 Task: Look for space in Kaifeng, China from 1st June, 2023 to 9th June, 2023 for 4 adults in price range Rs.6000 to Rs.12000. Place can be entire place with 2 bedrooms having 2 beds and 2 bathrooms. Property type can be house, flat, guest house. Booking option can be shelf check-in. Required host language is Chinese (Simplified).
Action: Mouse moved to (426, 143)
Screenshot: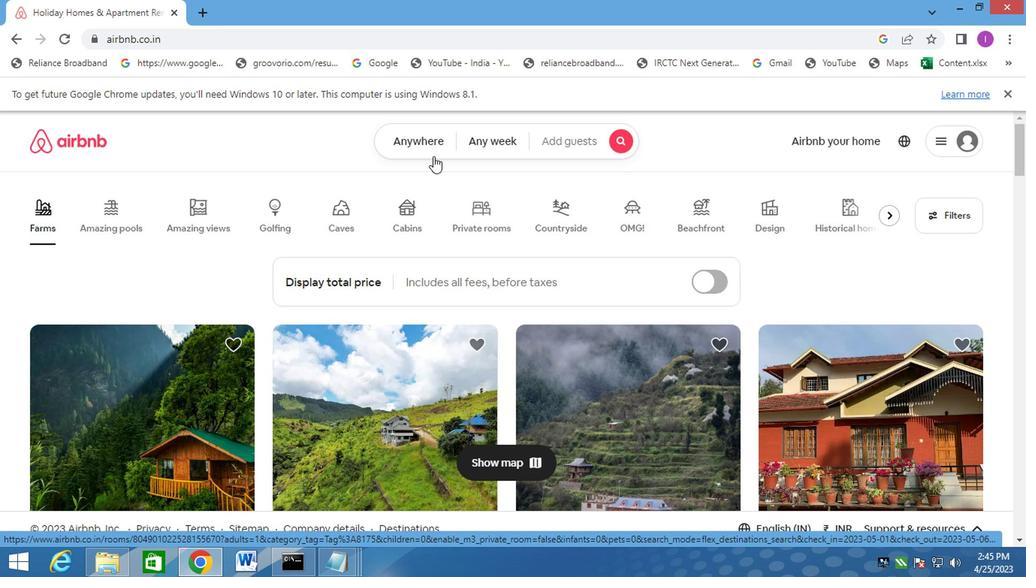 
Action: Mouse pressed left at (426, 143)
Screenshot: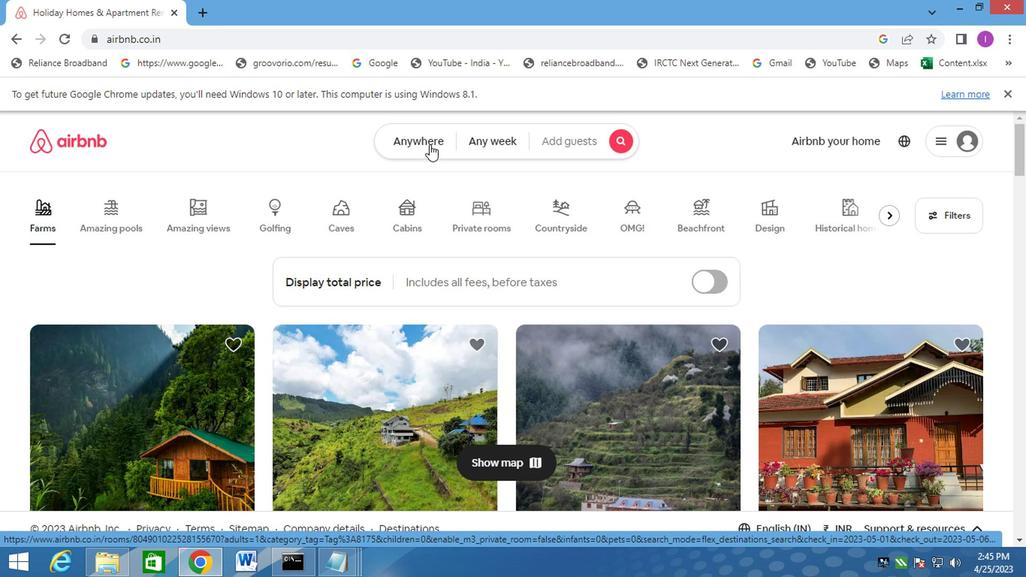 
Action: Mouse moved to (263, 187)
Screenshot: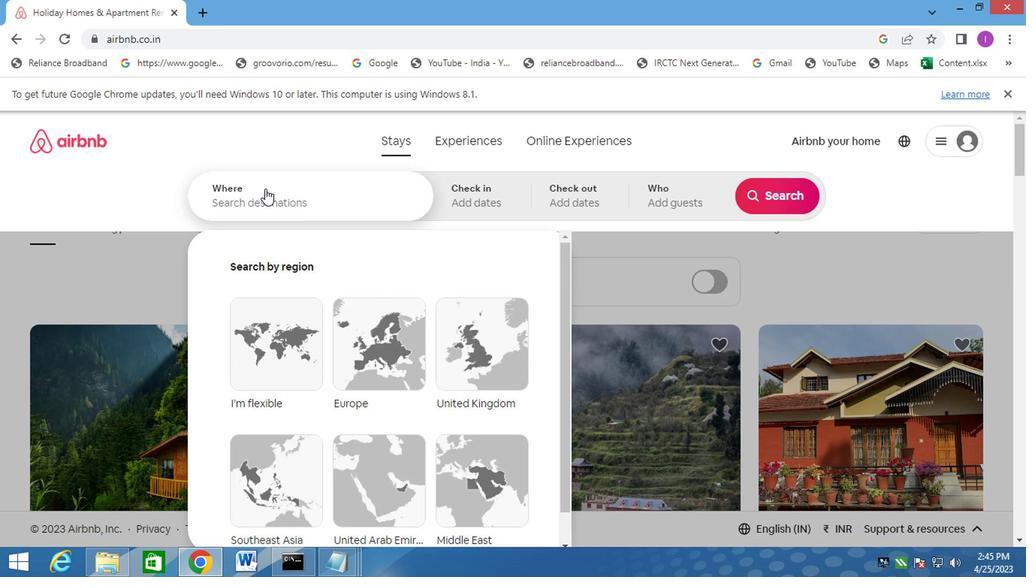 
Action: Mouse pressed left at (263, 187)
Screenshot: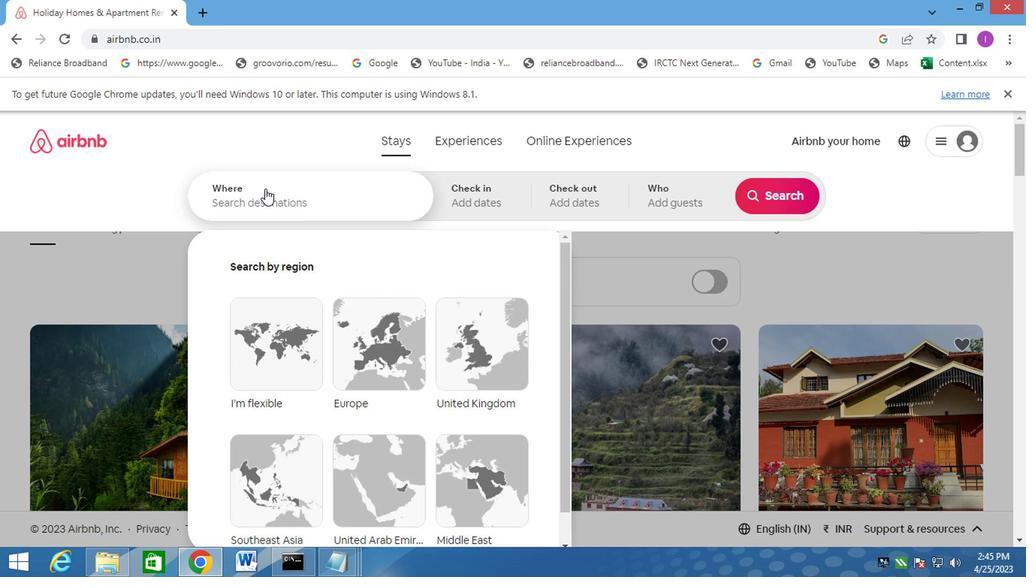 
Action: Mouse moved to (321, 187)
Screenshot: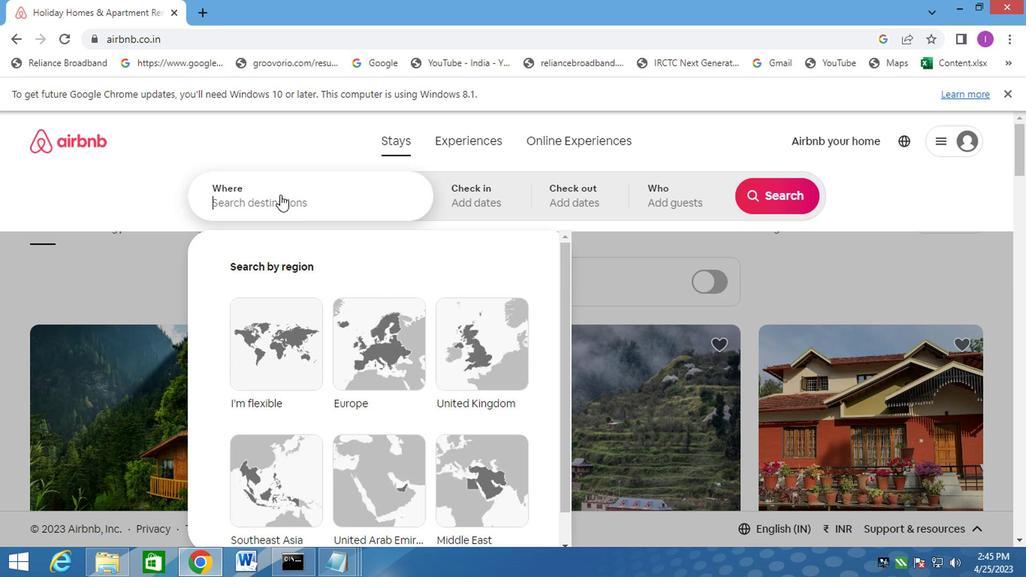 
Action: Key pressed <Key.shift>KAIFENG,CHINA
Screenshot: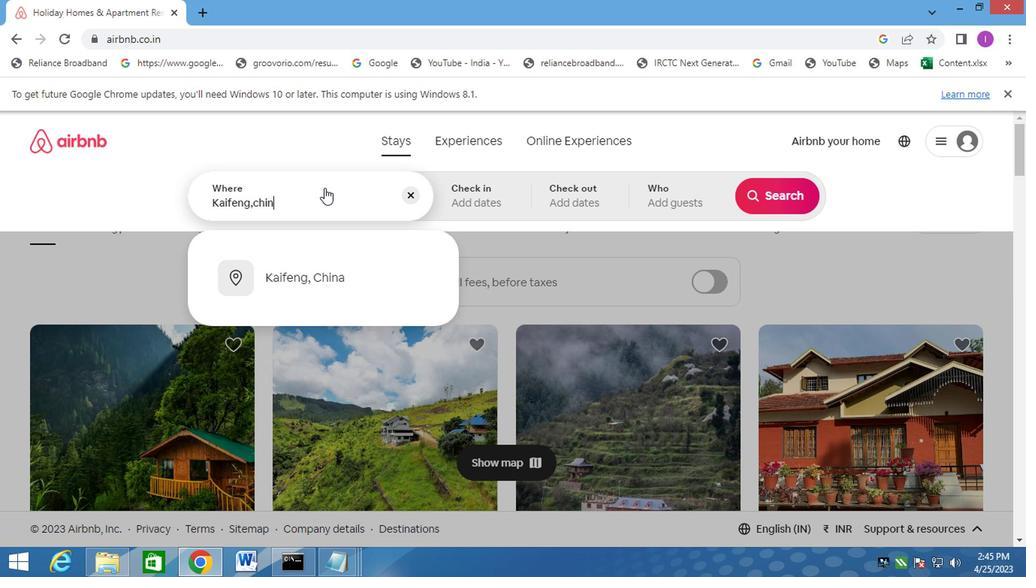 
Action: Mouse moved to (327, 280)
Screenshot: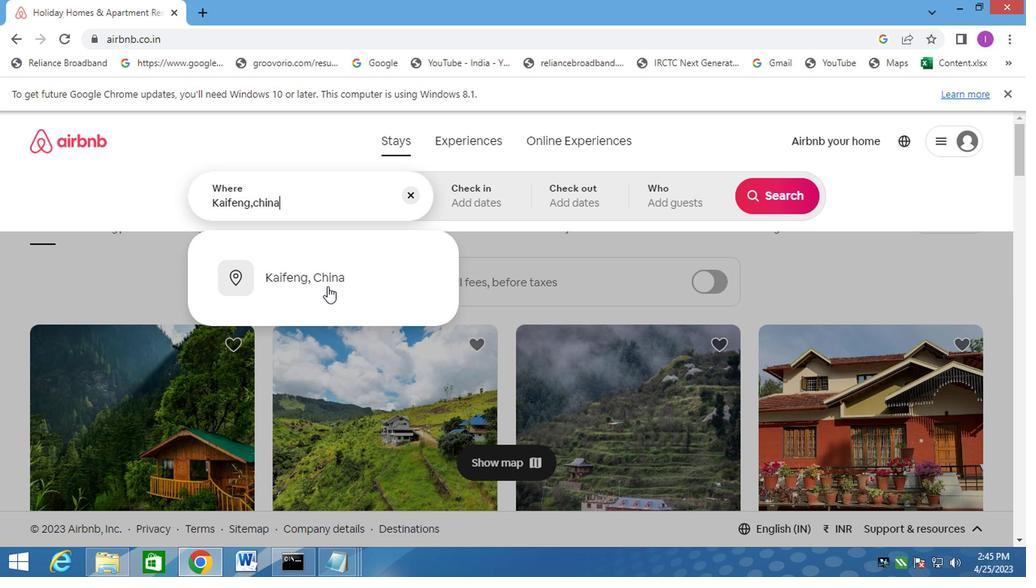 
Action: Mouse pressed left at (327, 280)
Screenshot: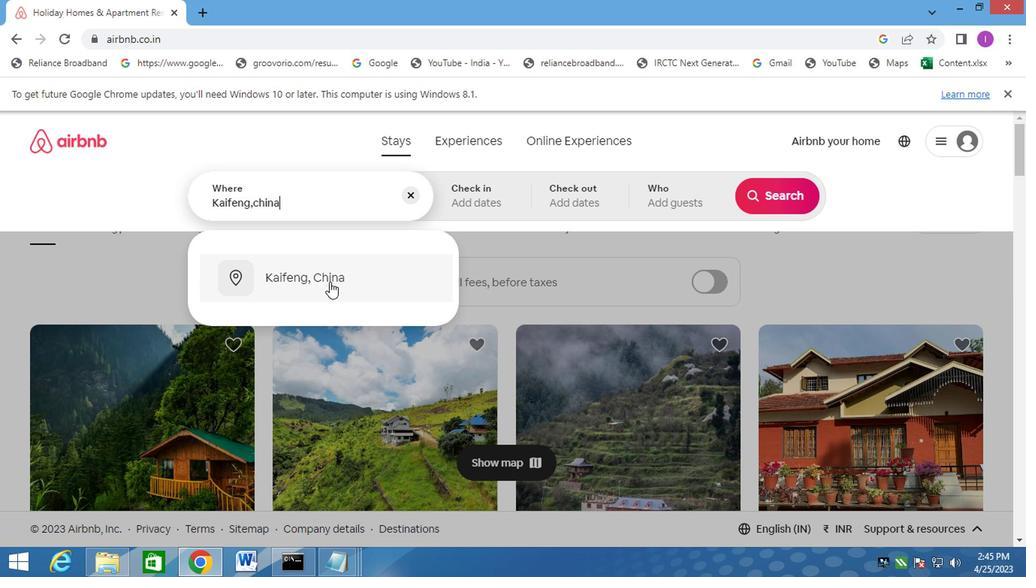 
Action: Mouse moved to (504, 193)
Screenshot: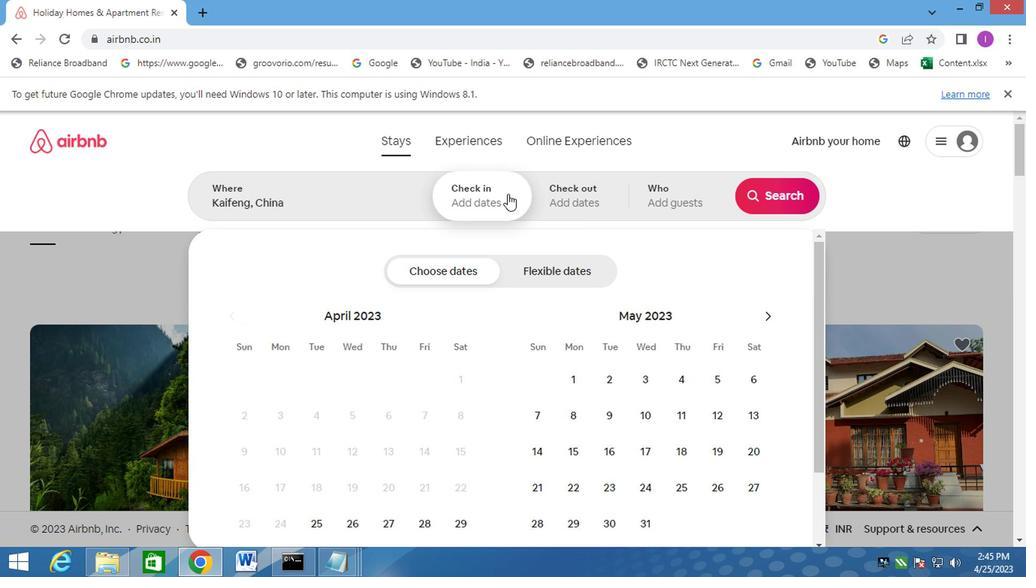 
Action: Mouse pressed left at (504, 193)
Screenshot: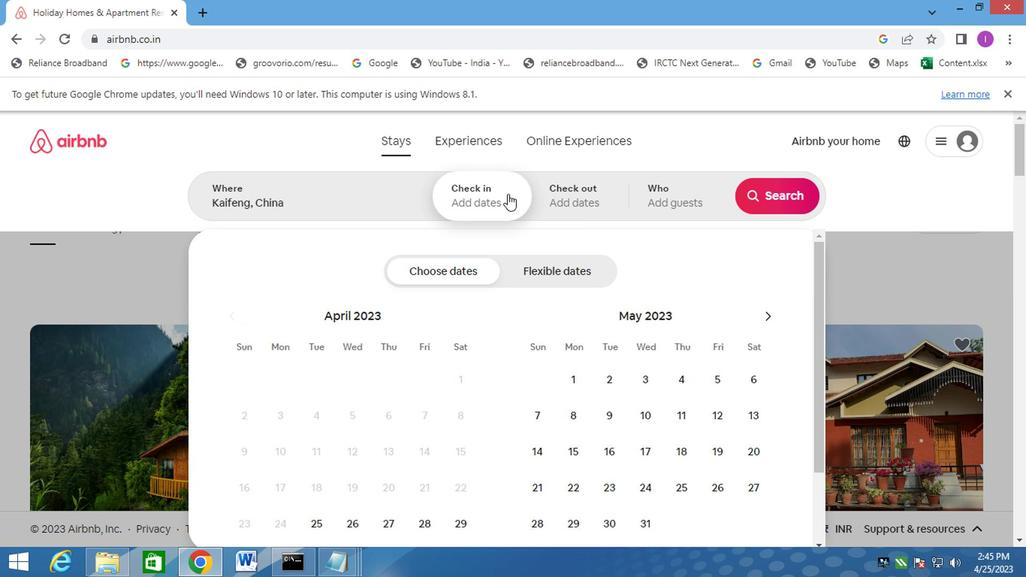 
Action: Mouse moved to (510, 194)
Screenshot: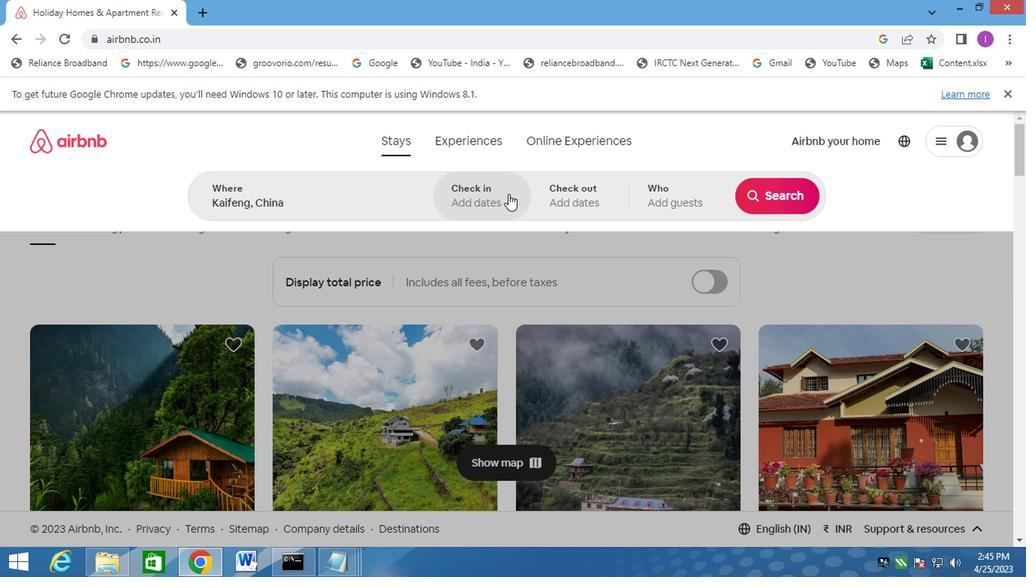 
Action: Mouse pressed left at (510, 194)
Screenshot: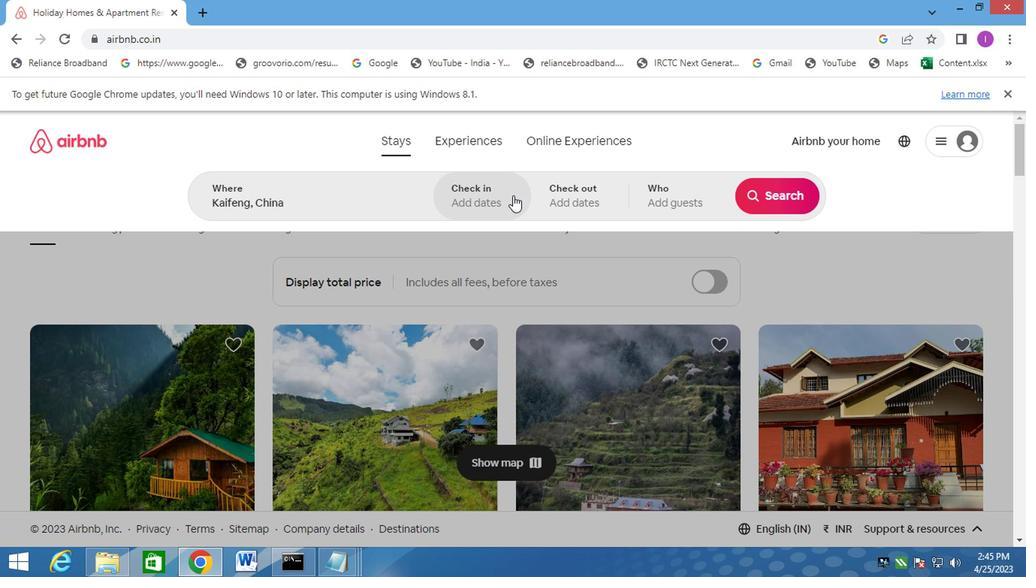 
Action: Mouse moved to (761, 313)
Screenshot: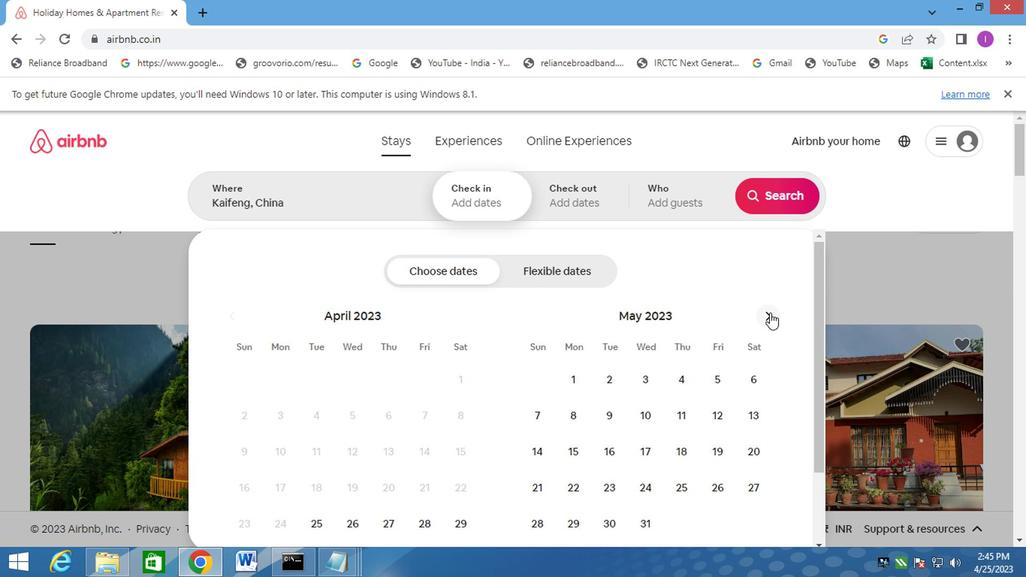 
Action: Mouse pressed left at (761, 313)
Screenshot: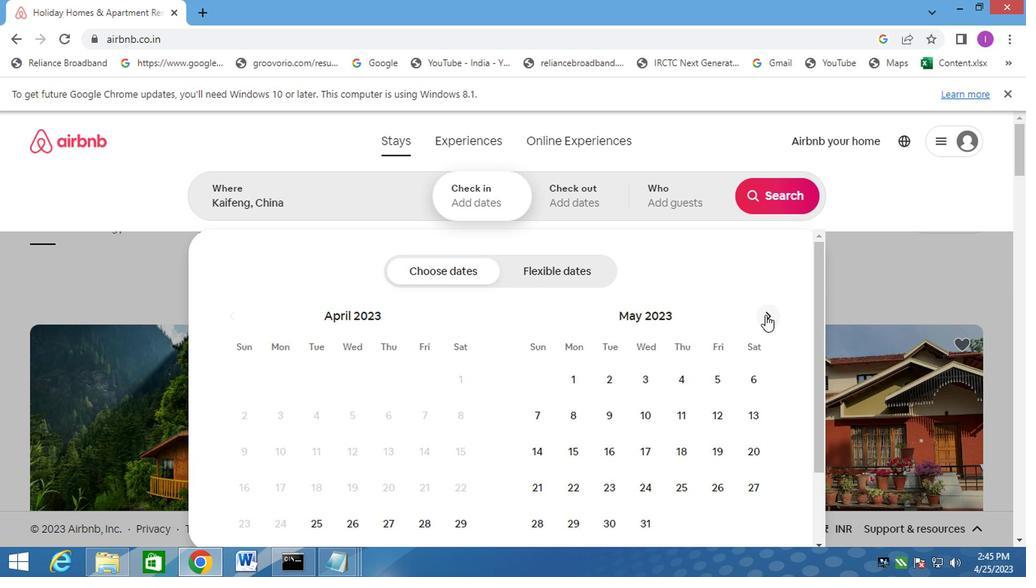 
Action: Mouse moved to (761, 314)
Screenshot: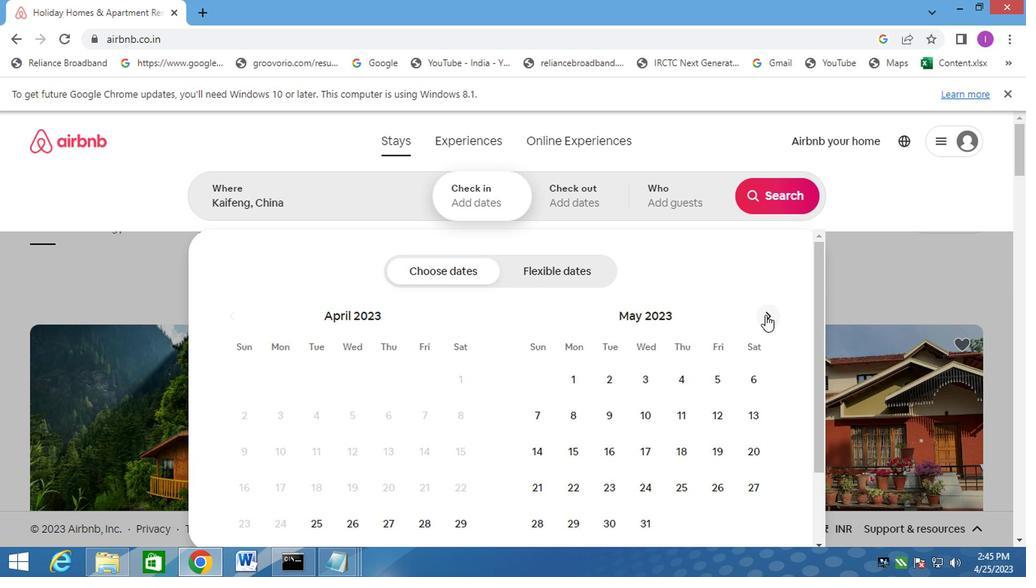 
Action: Mouse pressed left at (761, 314)
Screenshot: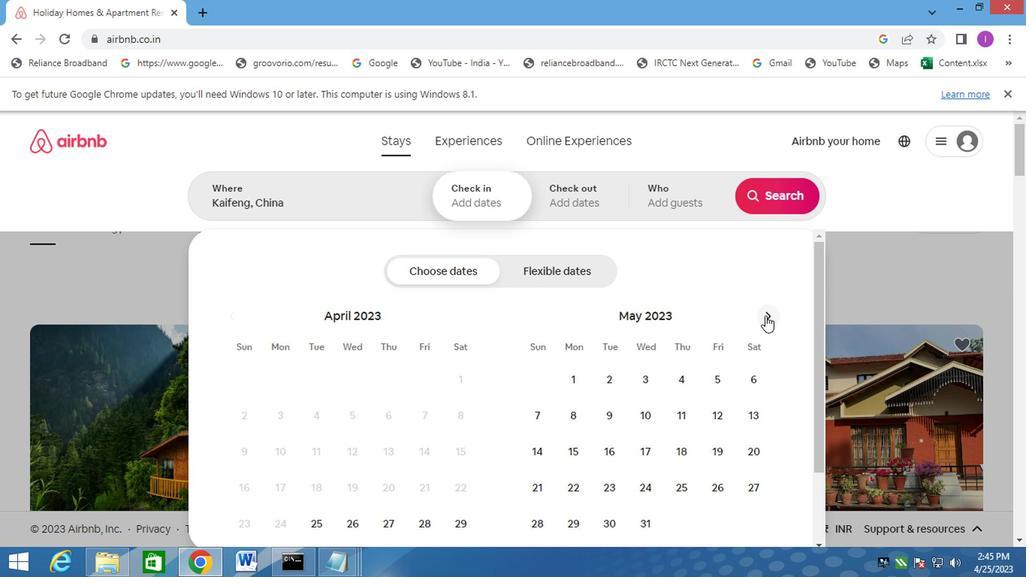 
Action: Mouse moved to (673, 373)
Screenshot: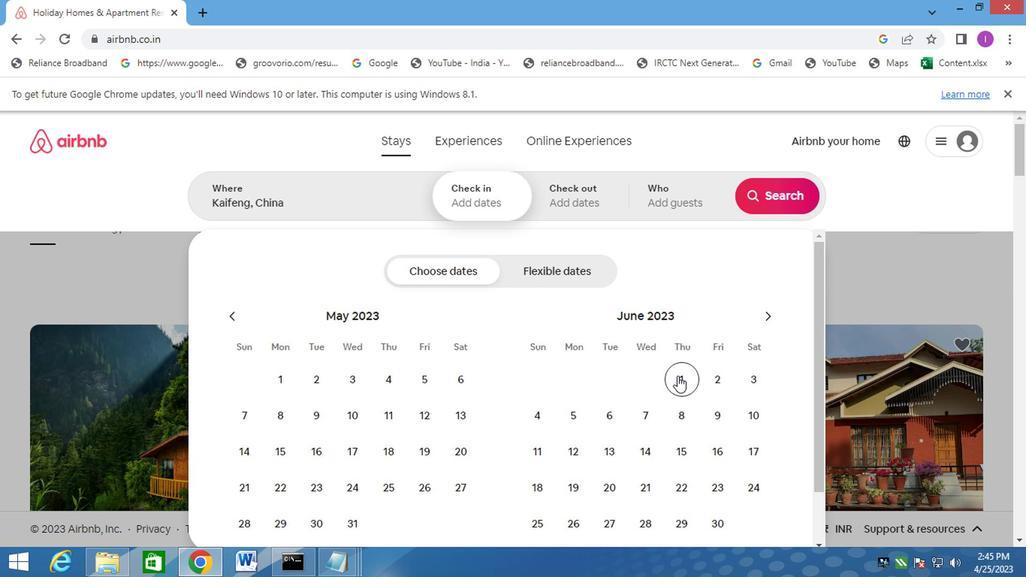 
Action: Mouse pressed left at (673, 373)
Screenshot: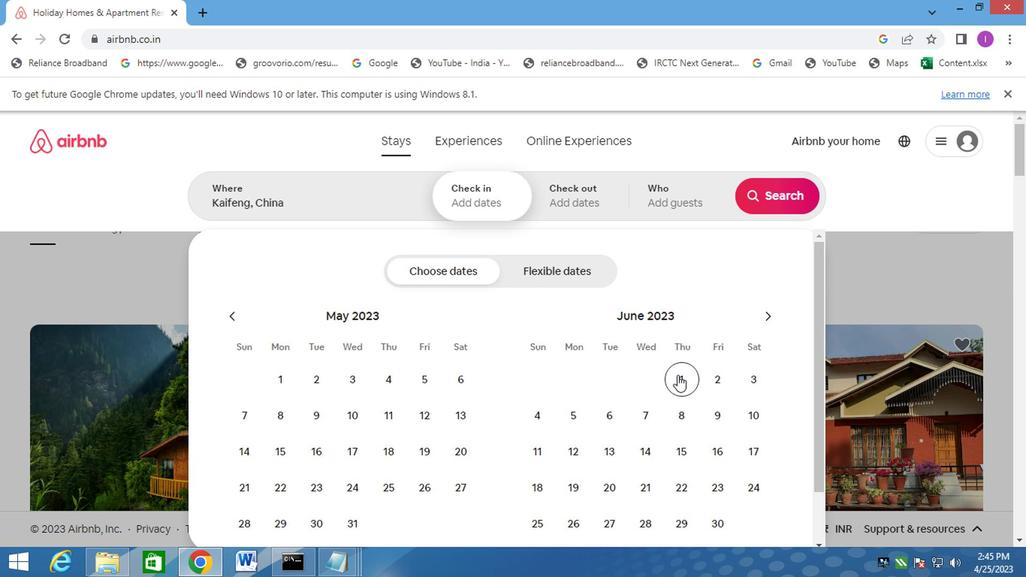 
Action: Mouse moved to (705, 413)
Screenshot: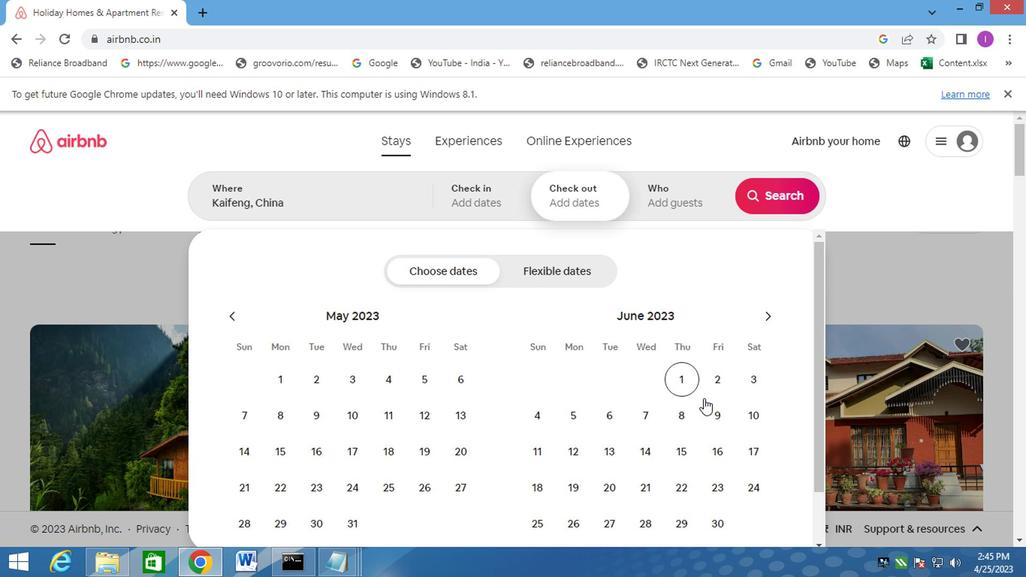 
Action: Mouse pressed left at (705, 413)
Screenshot: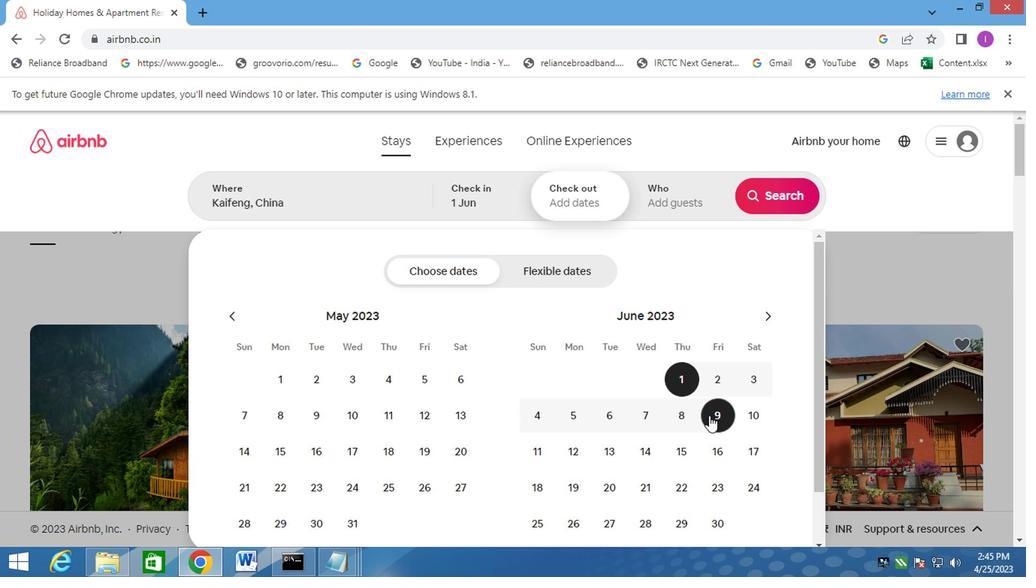 
Action: Mouse moved to (704, 202)
Screenshot: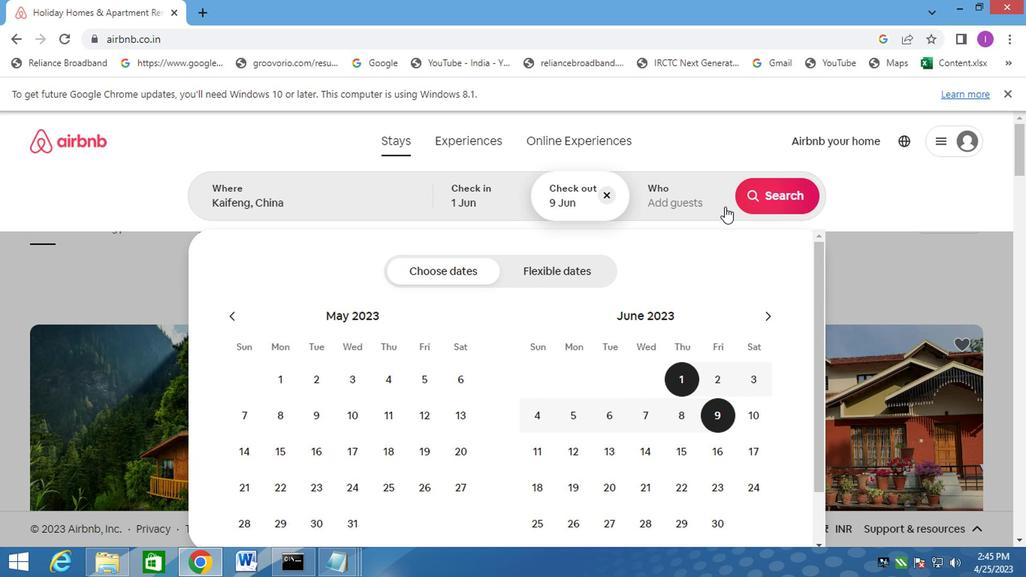 
Action: Mouse pressed left at (704, 202)
Screenshot: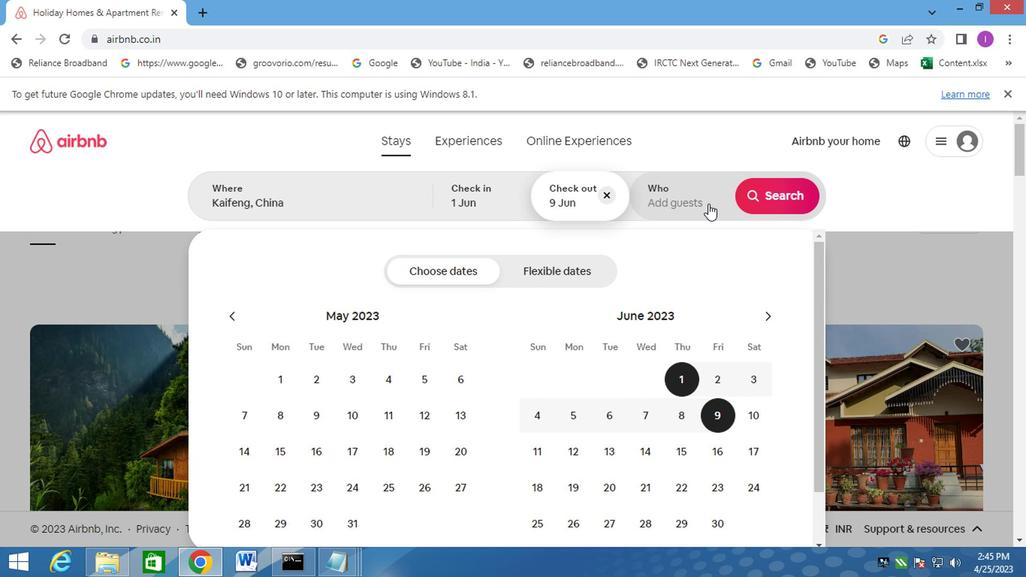 
Action: Mouse moved to (781, 272)
Screenshot: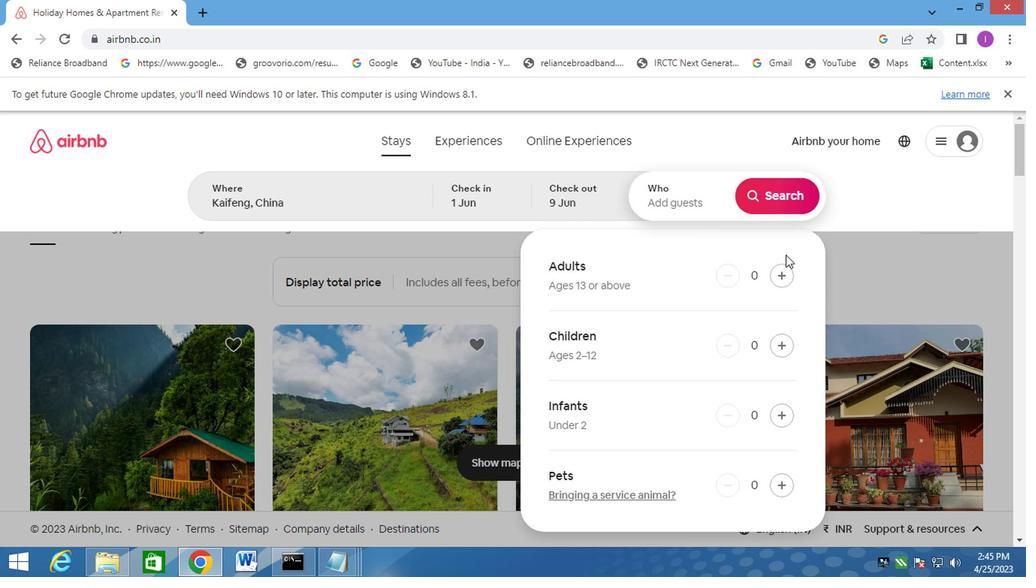 
Action: Mouse pressed left at (781, 272)
Screenshot: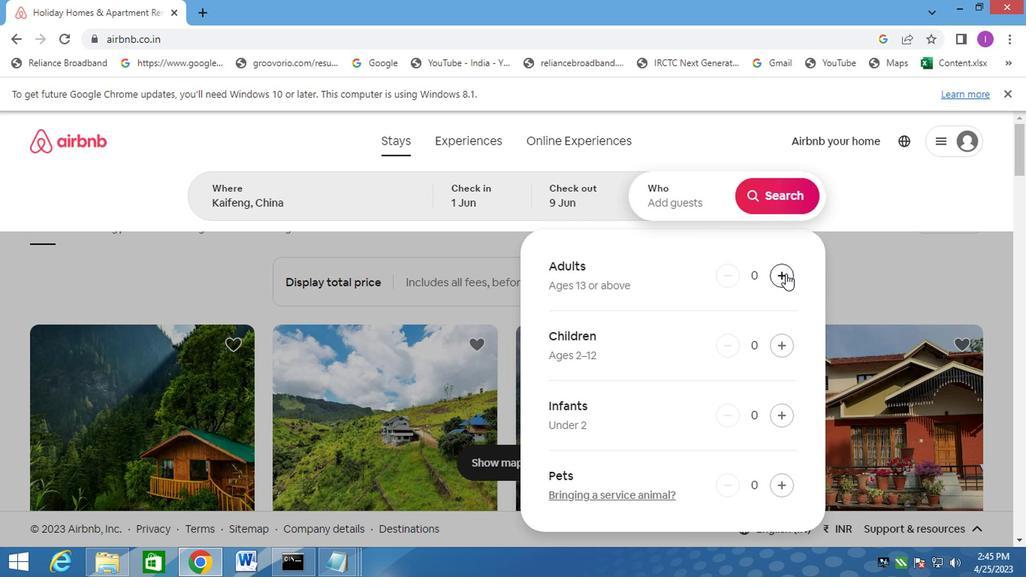 
Action: Mouse pressed left at (781, 272)
Screenshot: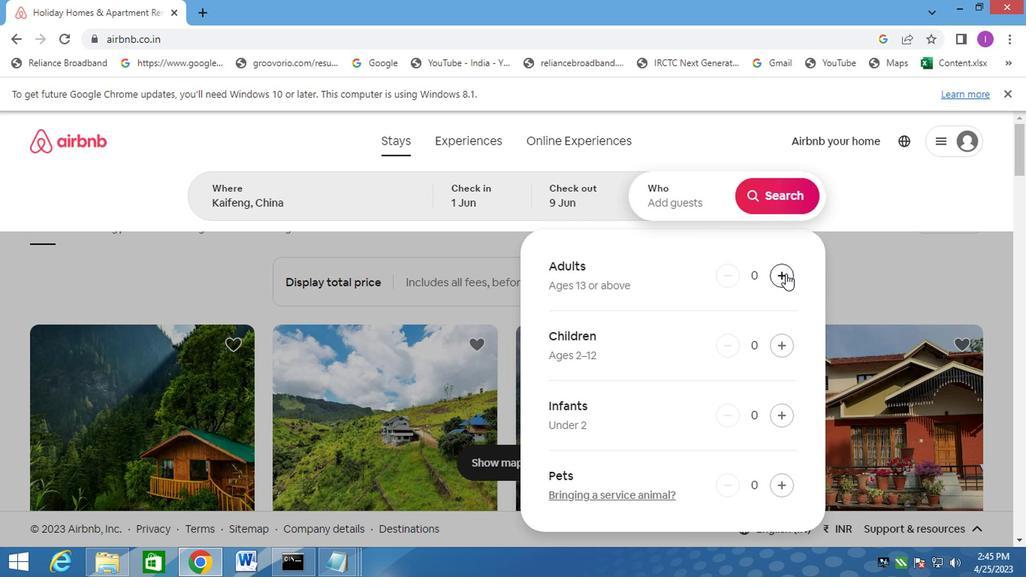 
Action: Mouse pressed left at (781, 272)
Screenshot: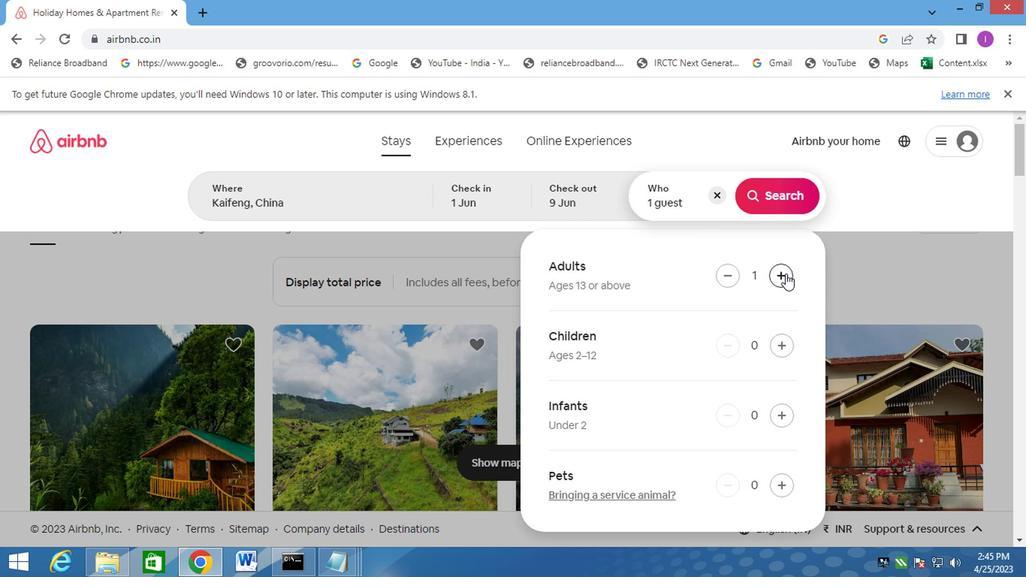 
Action: Mouse pressed left at (781, 272)
Screenshot: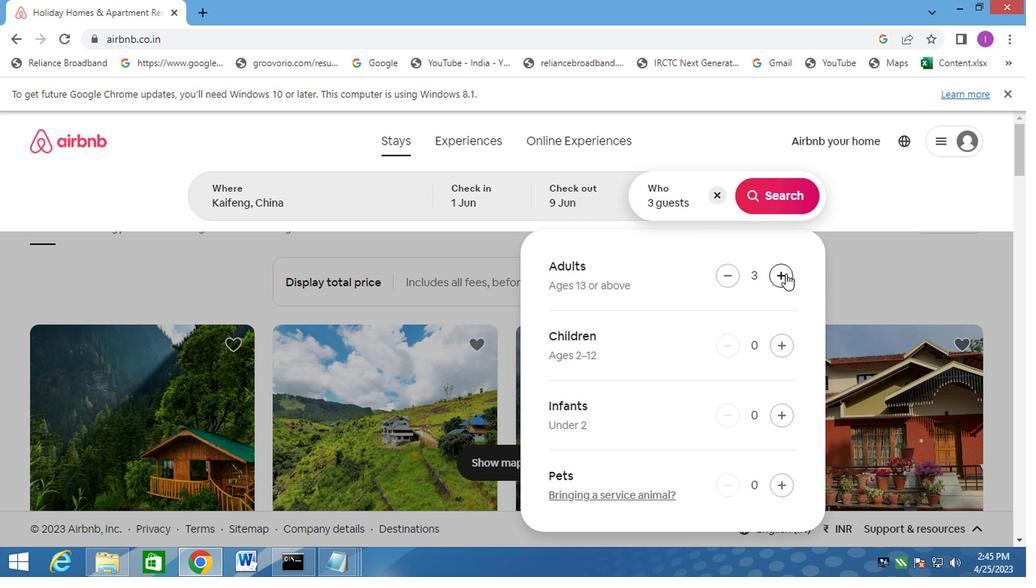 
Action: Mouse moved to (780, 193)
Screenshot: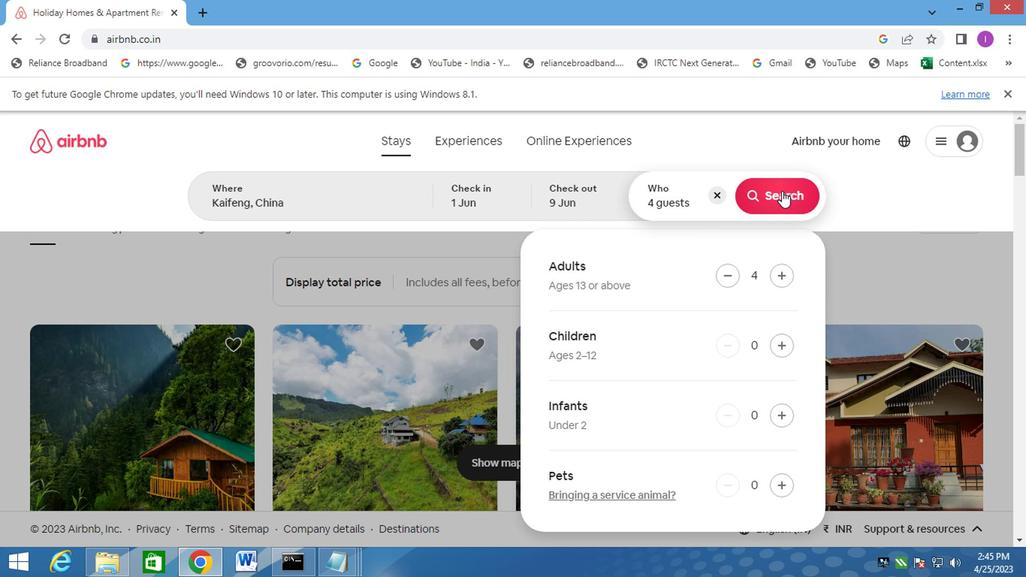 
Action: Mouse pressed left at (780, 193)
Screenshot: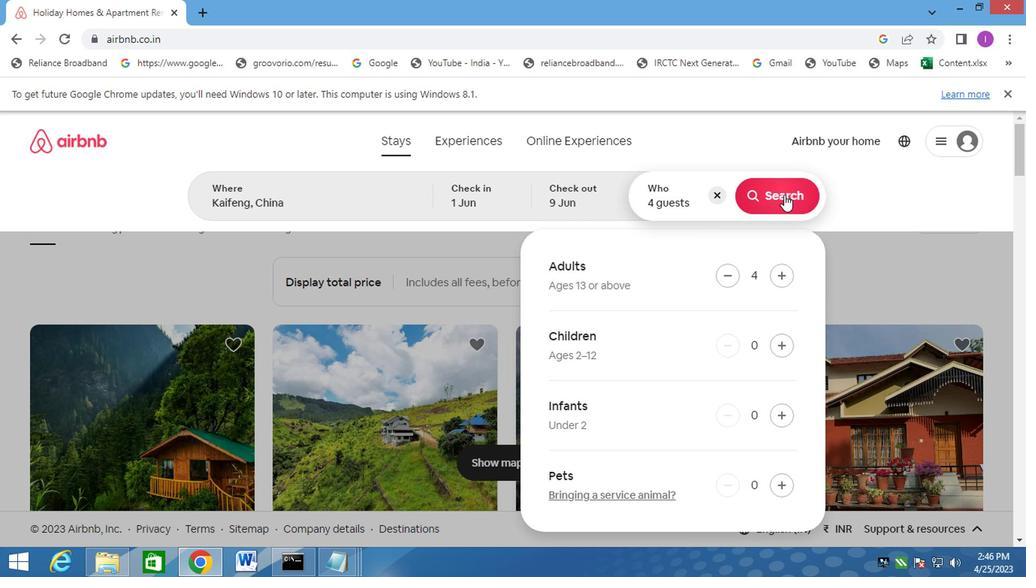 
Action: Mouse moved to (954, 193)
Screenshot: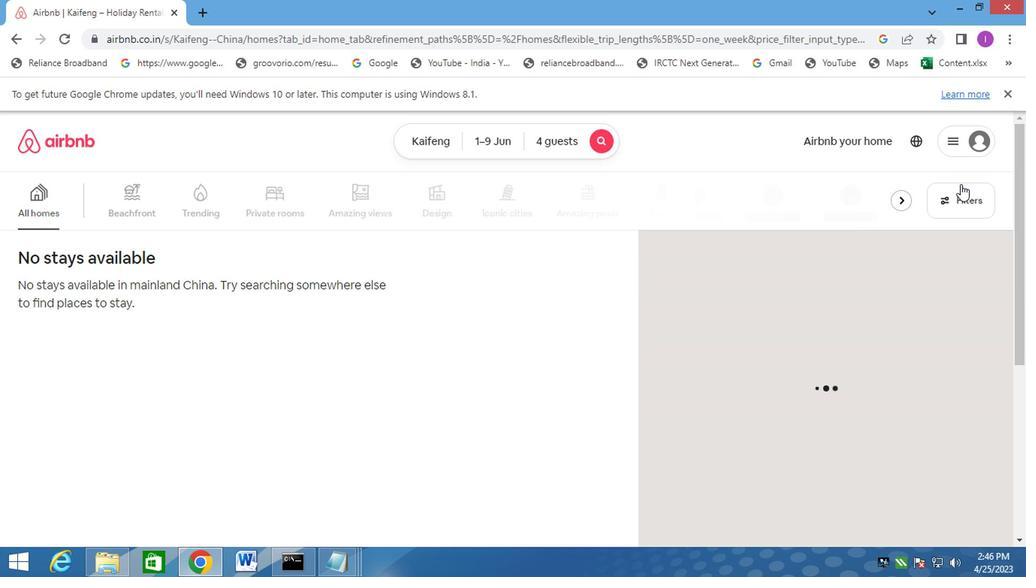 
Action: Mouse pressed left at (954, 193)
Screenshot: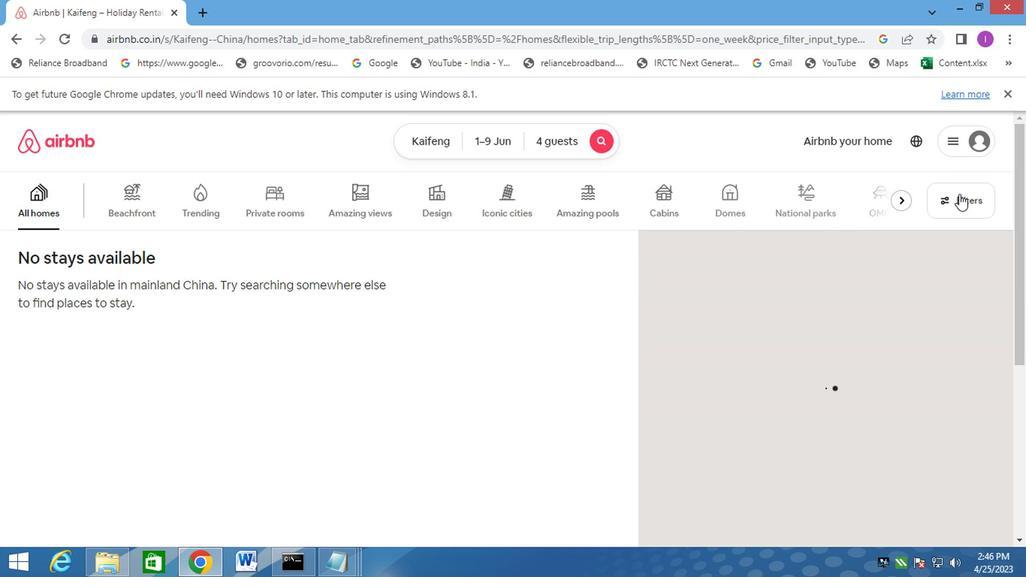 
Action: Mouse moved to (312, 290)
Screenshot: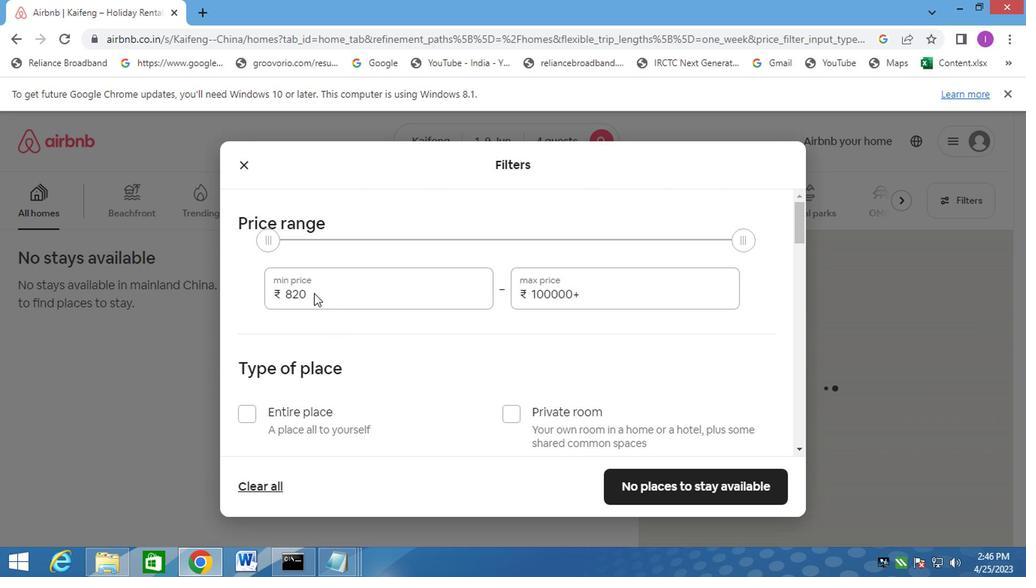 
Action: Mouse pressed left at (312, 290)
Screenshot: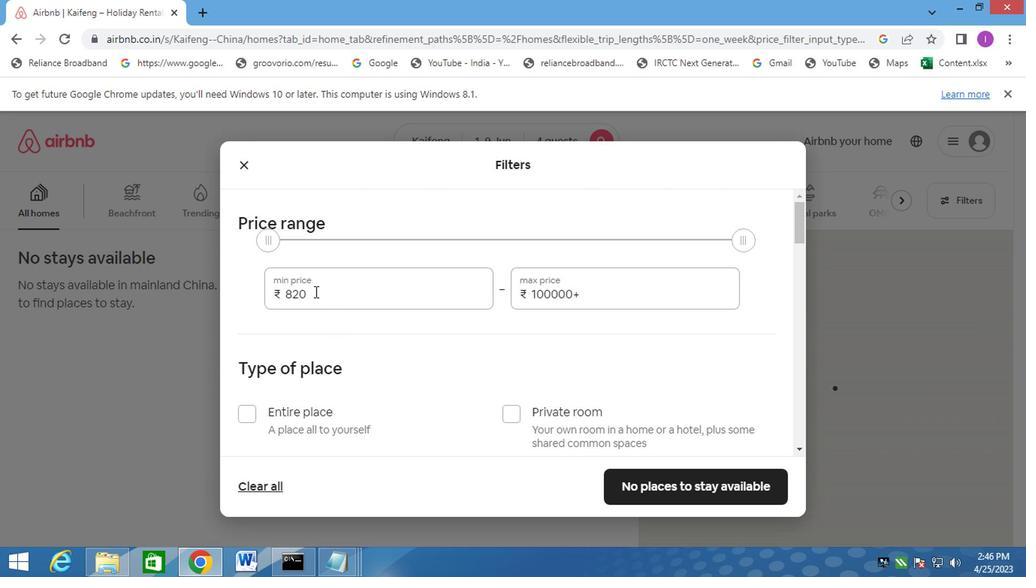 
Action: Mouse moved to (276, 294)
Screenshot: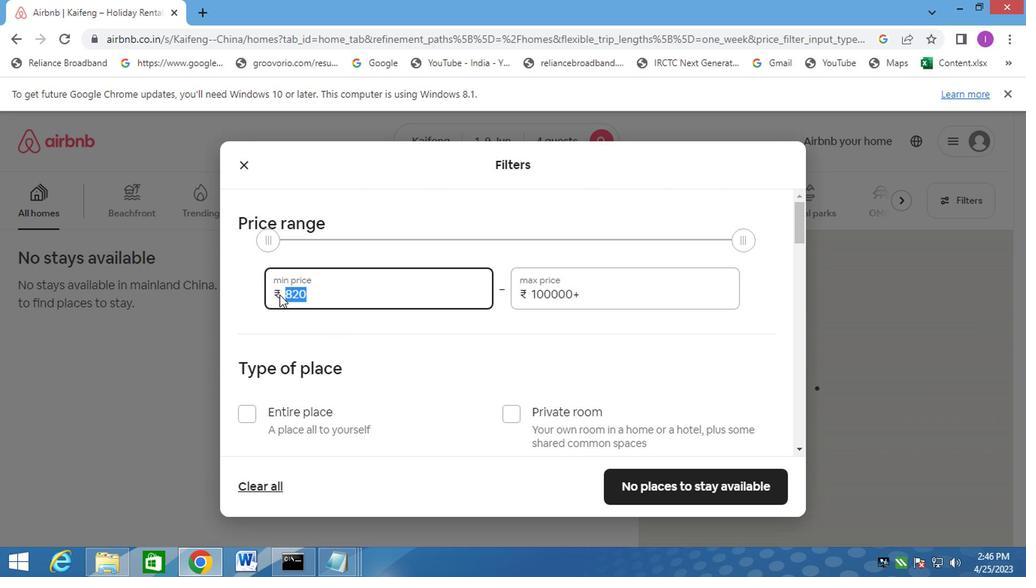 
Action: Key pressed 6000
Screenshot: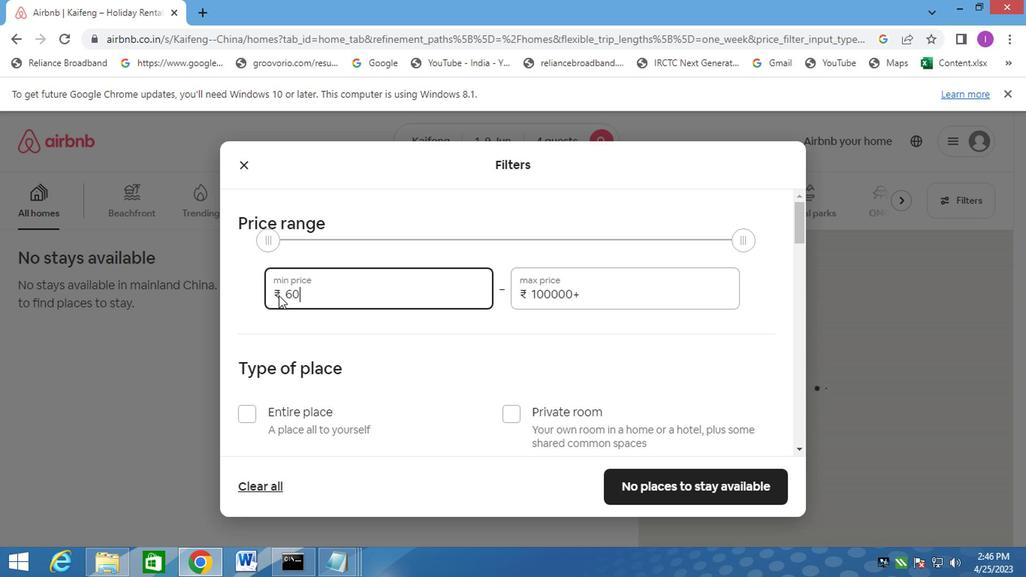 
Action: Mouse moved to (591, 289)
Screenshot: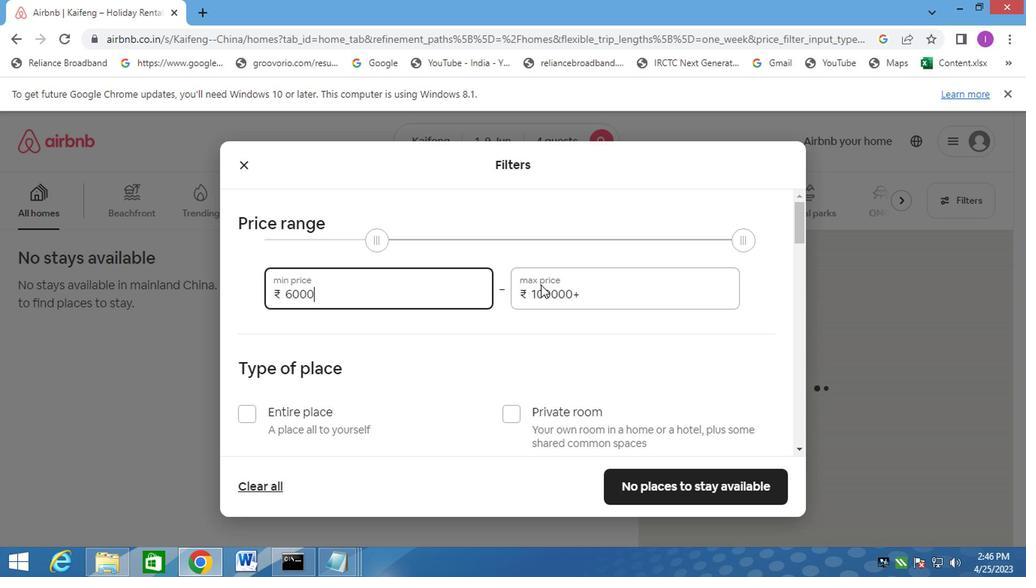 
Action: Mouse pressed left at (591, 289)
Screenshot: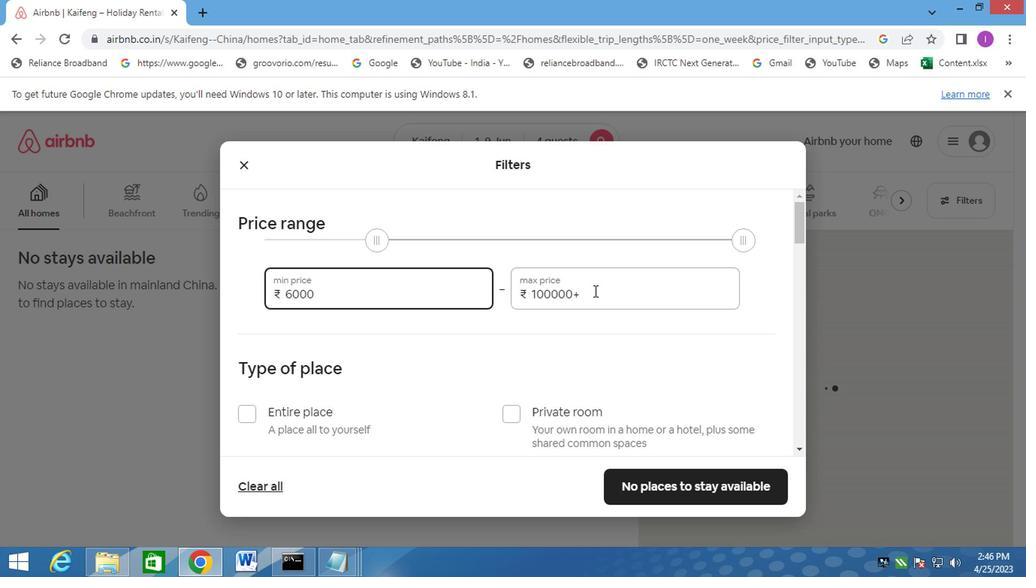 
Action: Mouse moved to (501, 282)
Screenshot: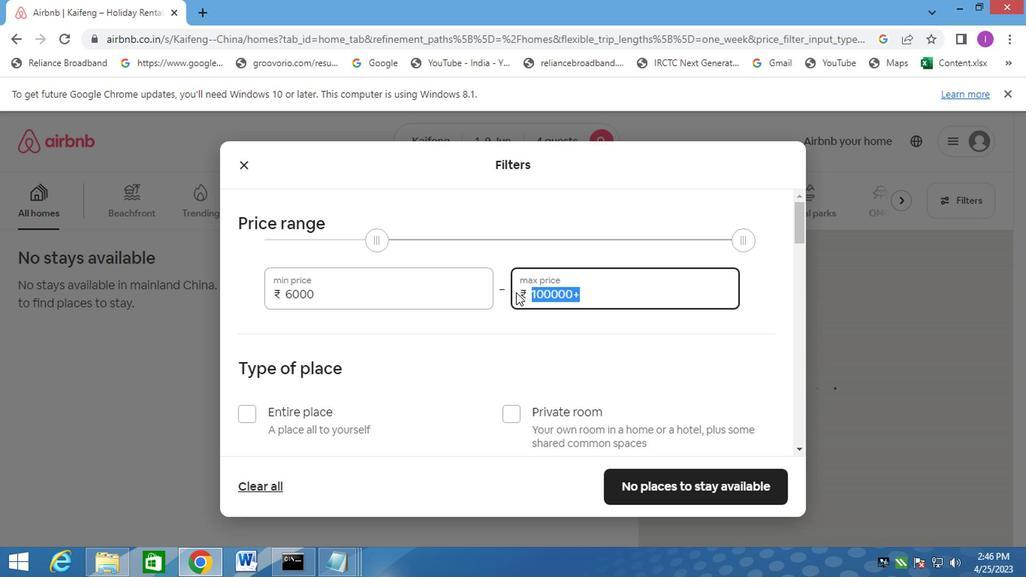 
Action: Key pressed 120000<Key.backspace>
Screenshot: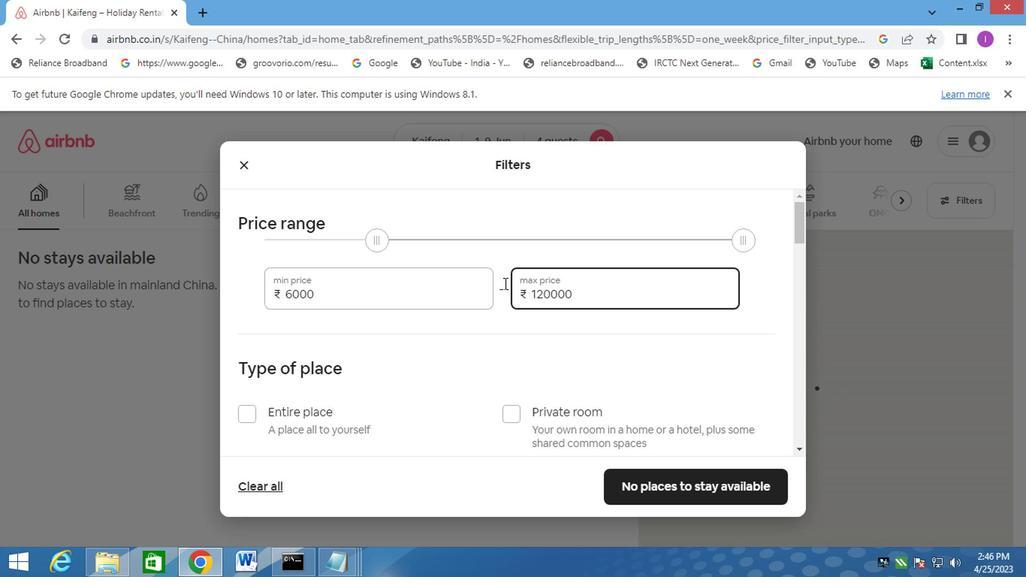 
Action: Mouse moved to (313, 395)
Screenshot: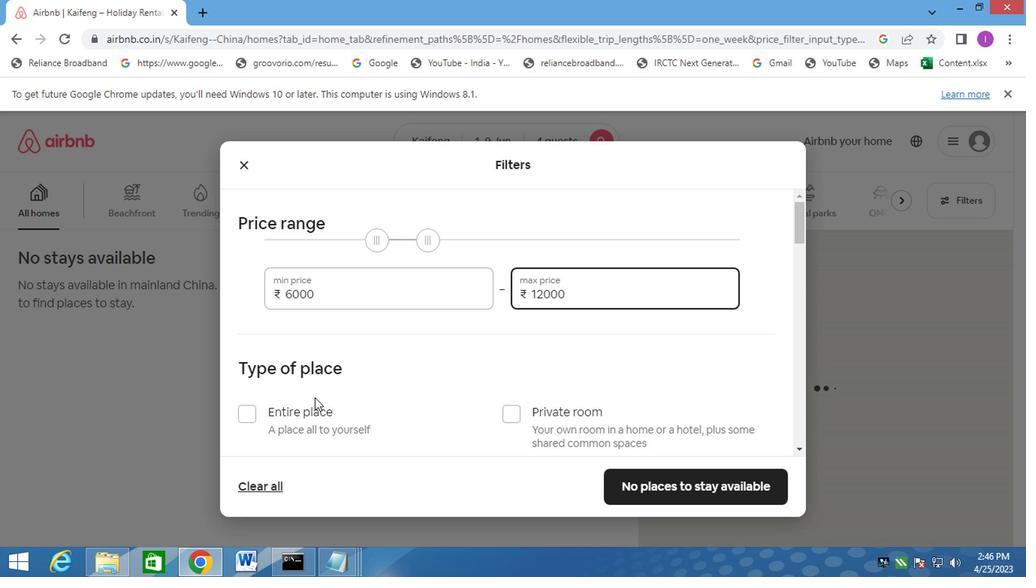 
Action: Mouse scrolled (313, 394) with delta (0, 0)
Screenshot: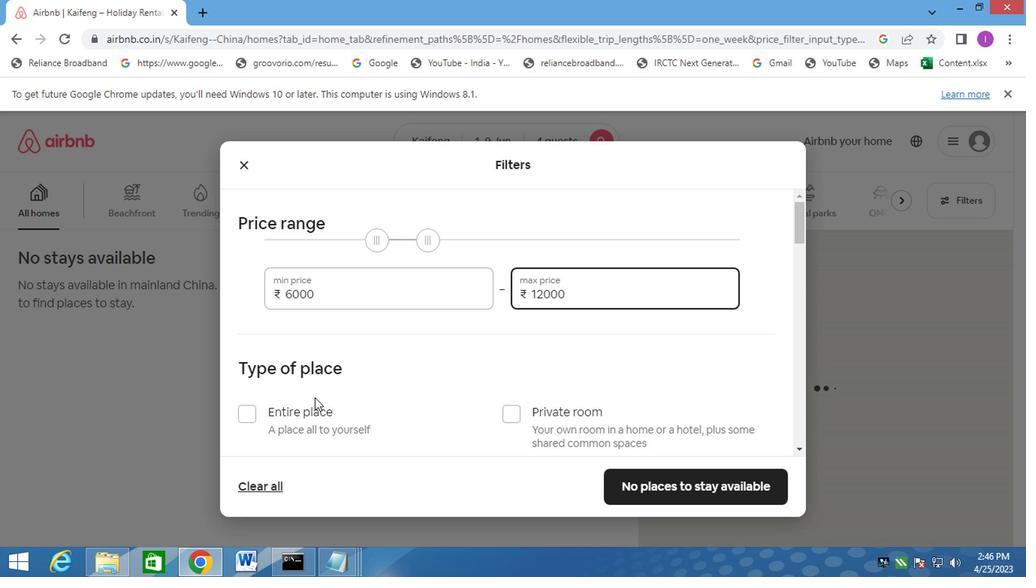 
Action: Mouse moved to (249, 341)
Screenshot: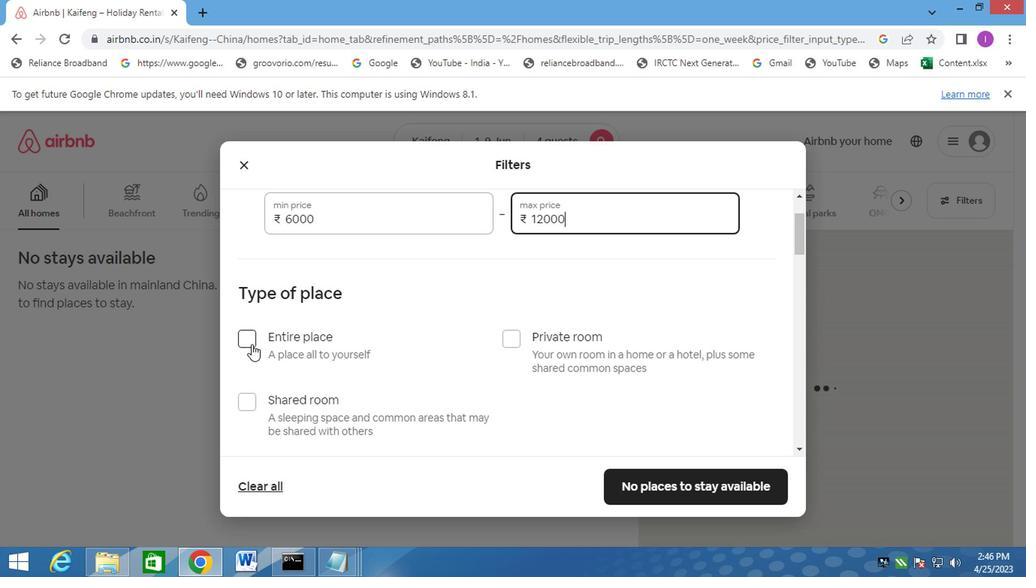 
Action: Mouse pressed left at (249, 341)
Screenshot: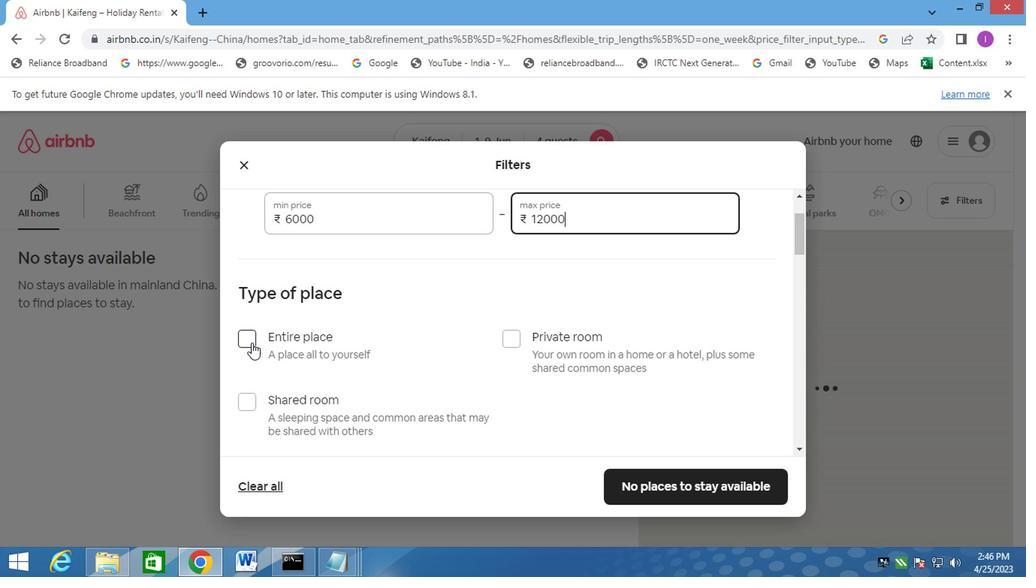 
Action: Mouse moved to (523, 350)
Screenshot: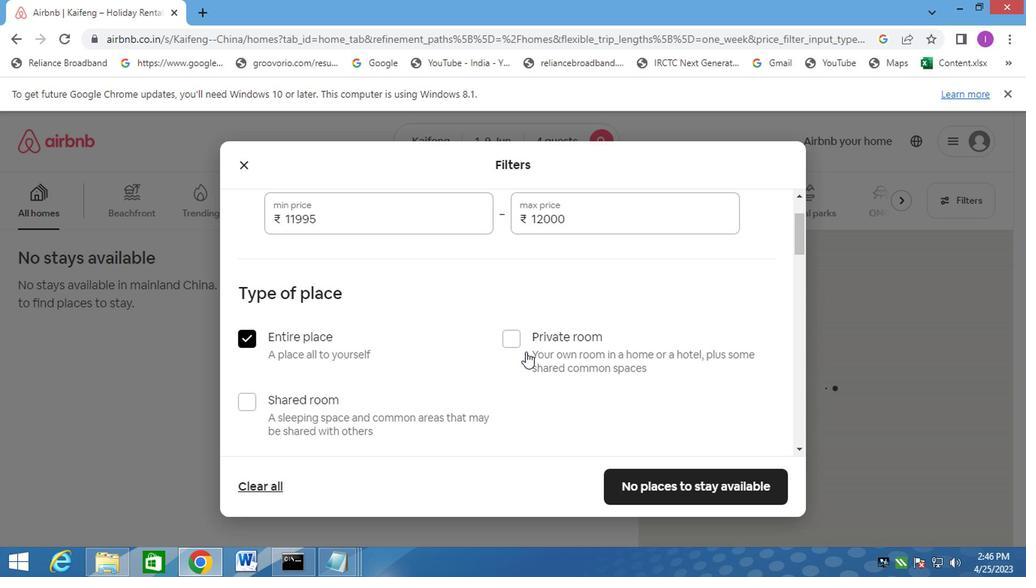 
Action: Mouse scrolled (523, 349) with delta (0, 0)
Screenshot: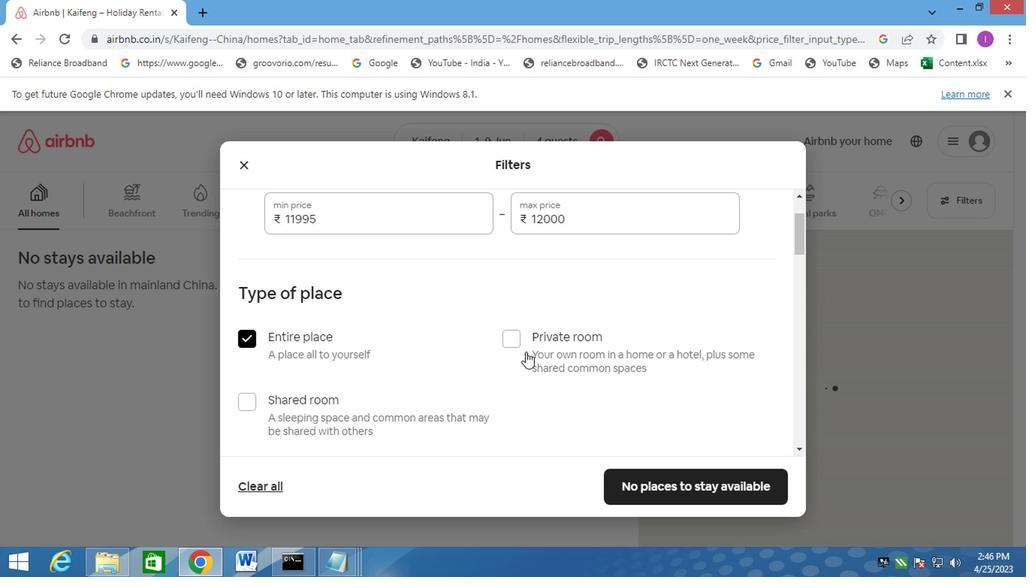 
Action: Mouse scrolled (523, 349) with delta (0, 0)
Screenshot: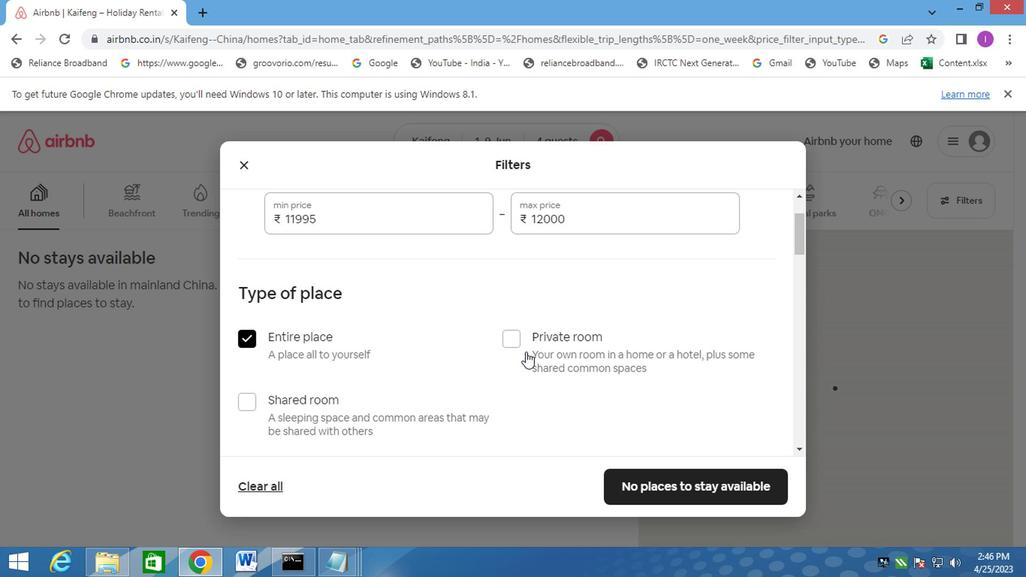 
Action: Mouse scrolled (523, 349) with delta (0, 0)
Screenshot: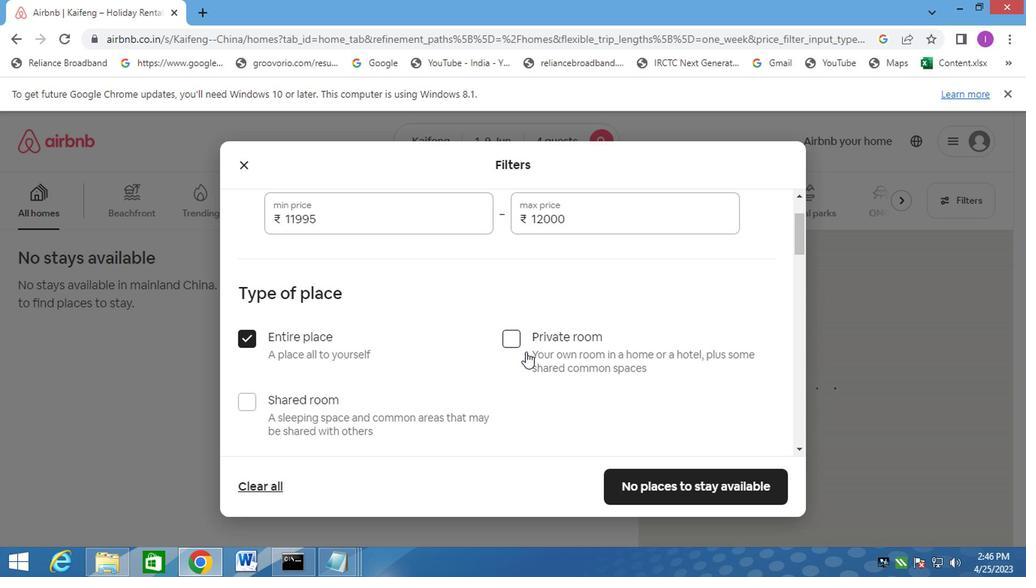 
Action: Mouse moved to (387, 352)
Screenshot: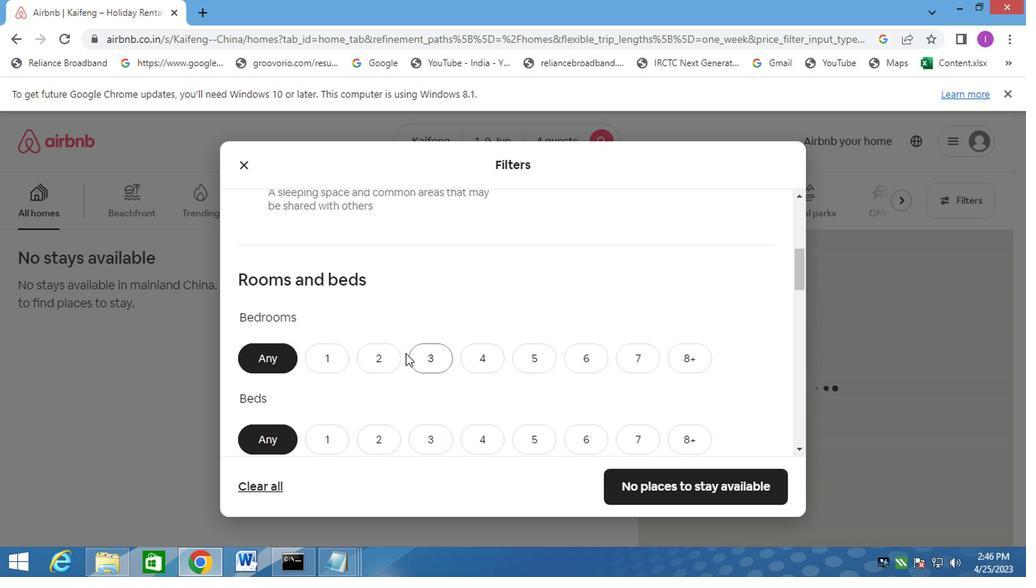 
Action: Mouse pressed left at (387, 352)
Screenshot: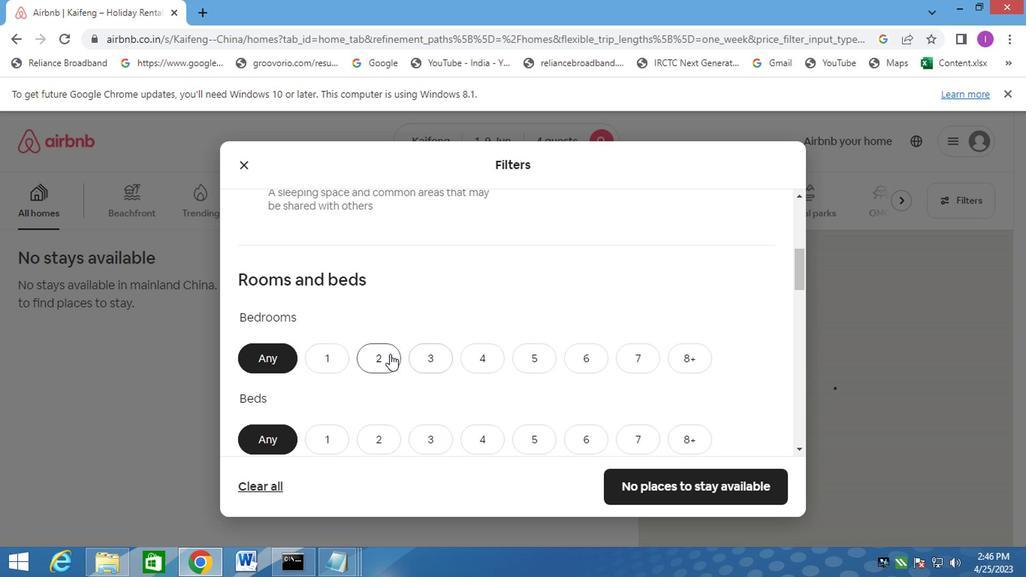 
Action: Mouse moved to (373, 439)
Screenshot: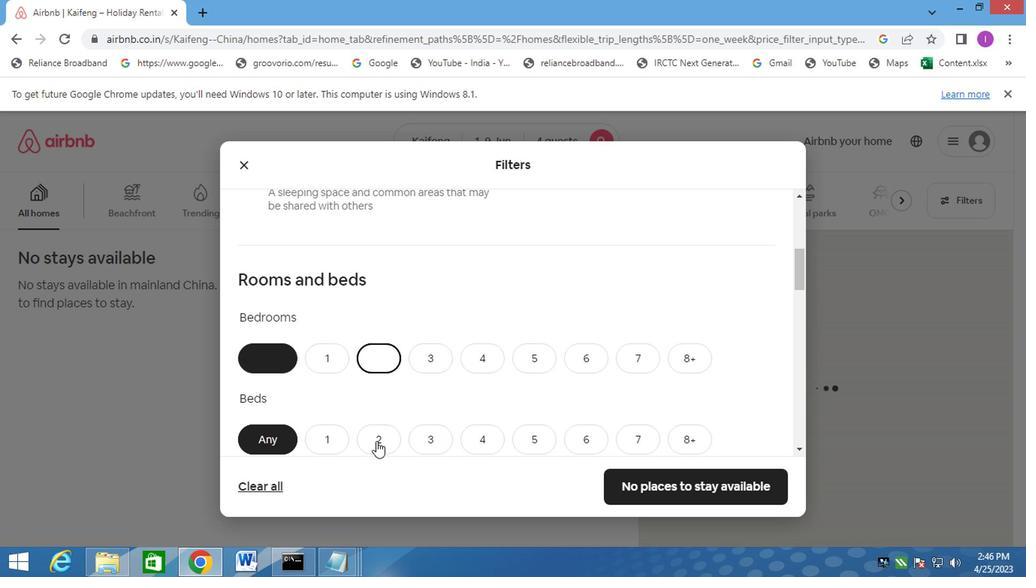 
Action: Mouse pressed left at (373, 439)
Screenshot: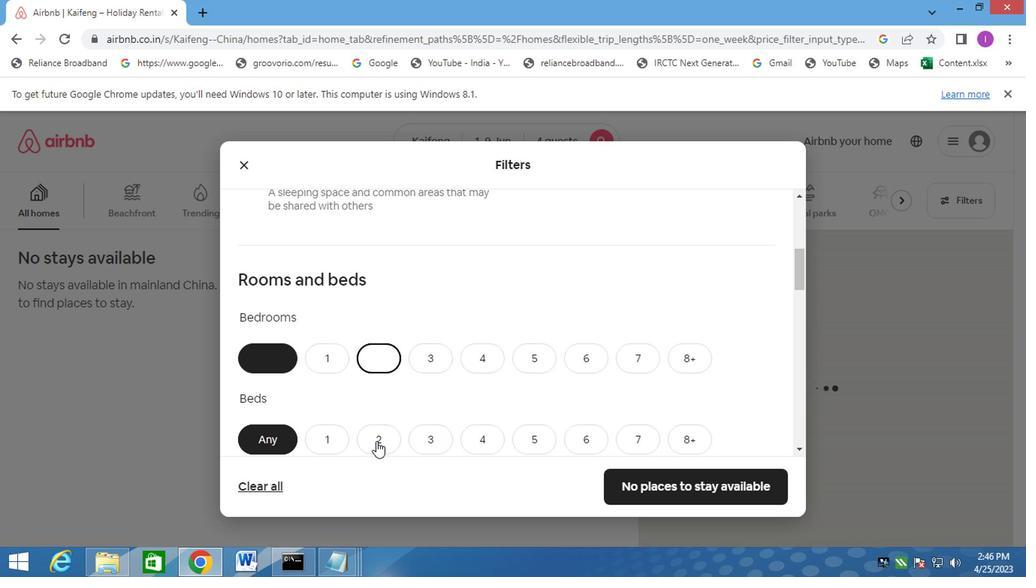 
Action: Mouse moved to (423, 398)
Screenshot: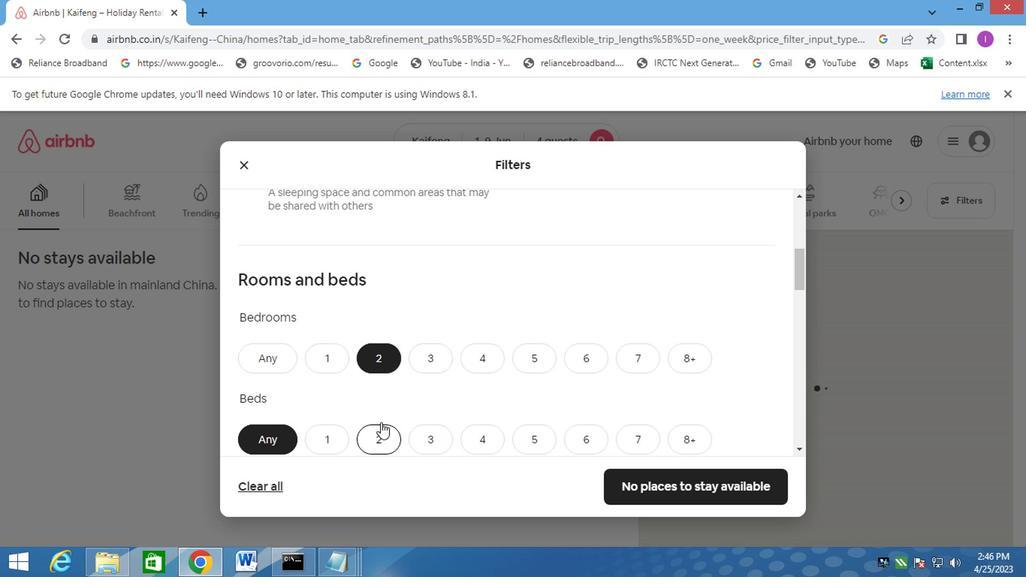 
Action: Mouse scrolled (423, 397) with delta (0, -1)
Screenshot: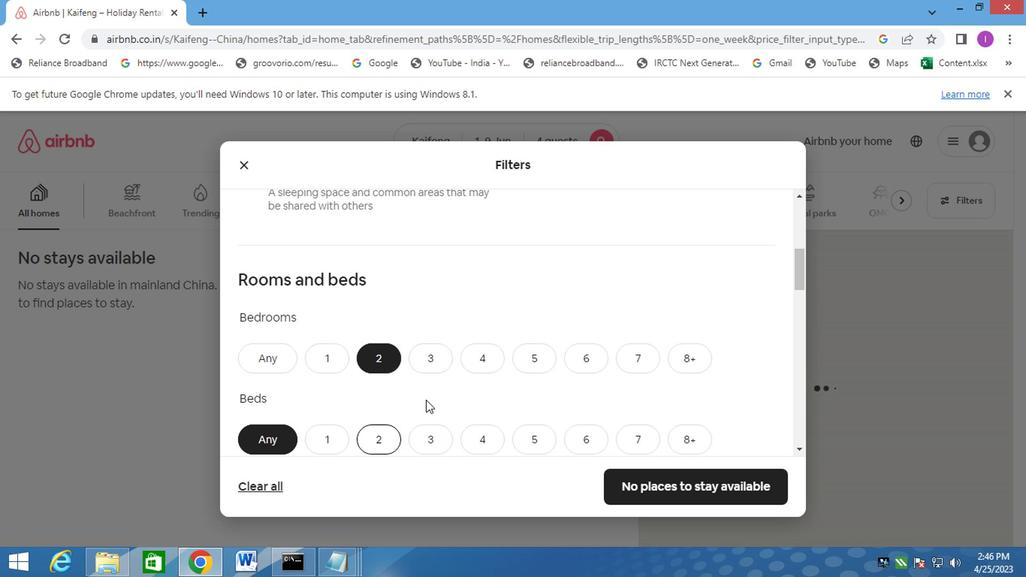 
Action: Mouse scrolled (423, 397) with delta (0, -1)
Screenshot: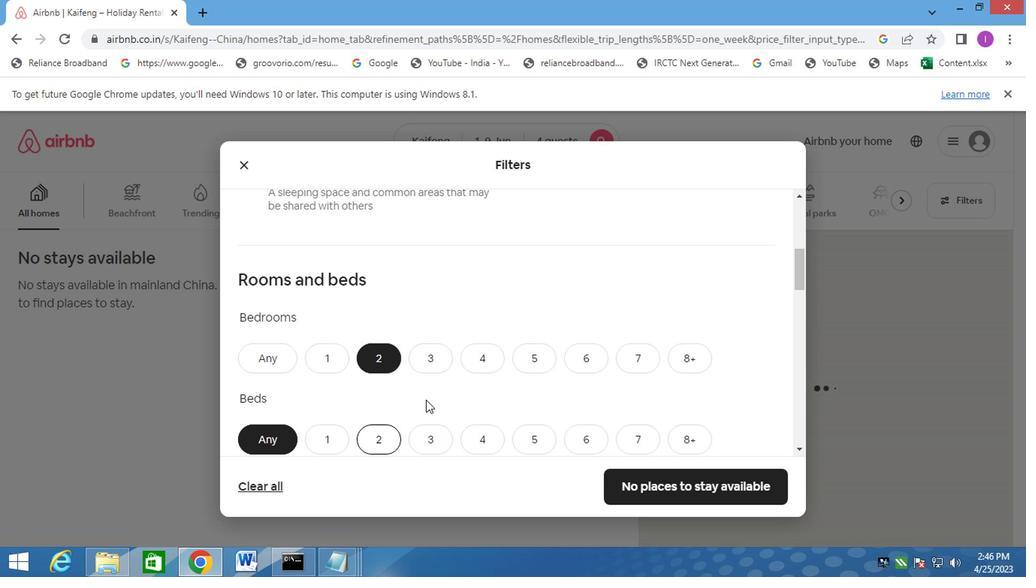 
Action: Mouse scrolled (423, 397) with delta (0, -1)
Screenshot: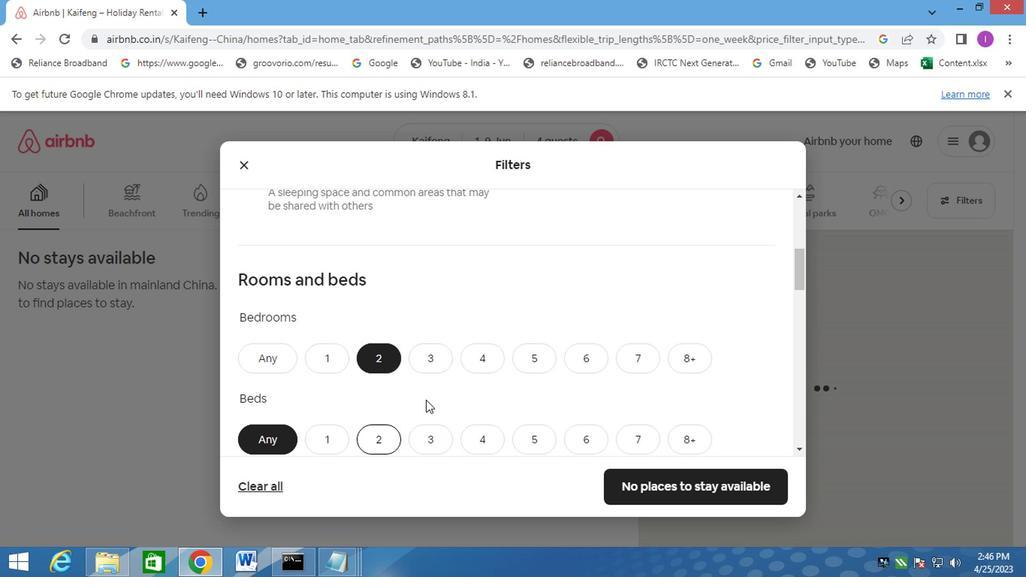 
Action: Mouse moved to (379, 293)
Screenshot: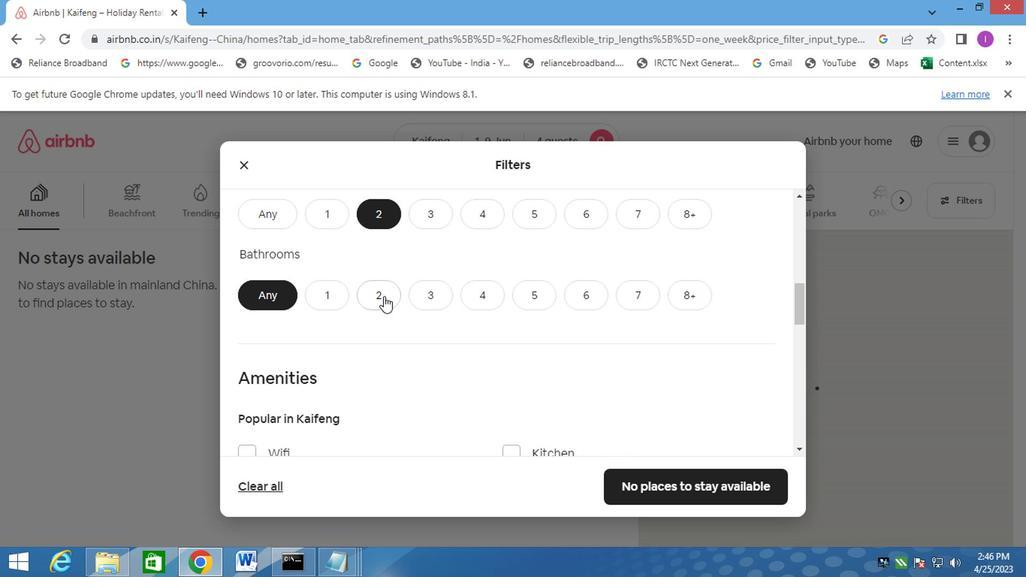 
Action: Mouse pressed left at (379, 293)
Screenshot: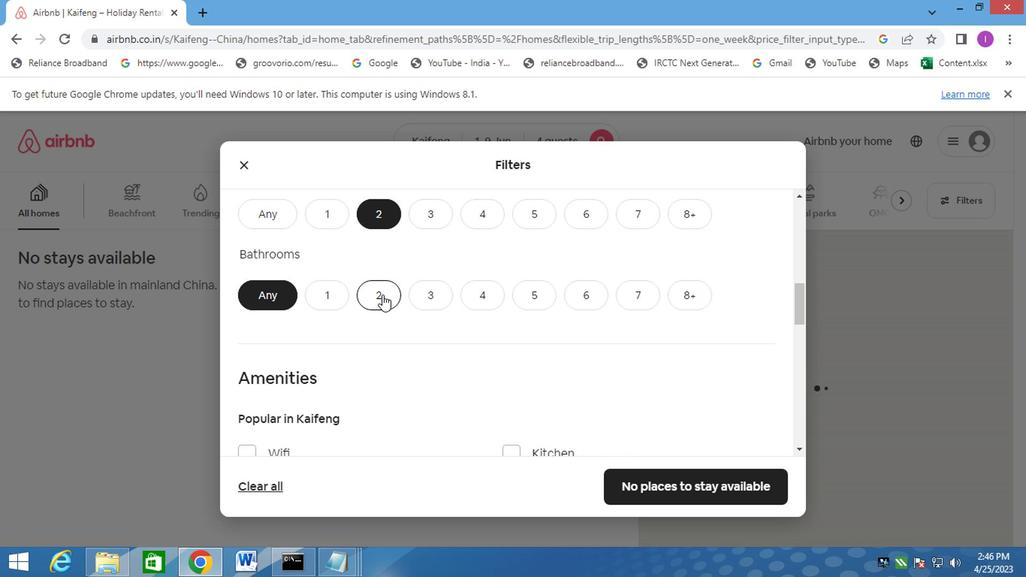 
Action: Mouse moved to (443, 313)
Screenshot: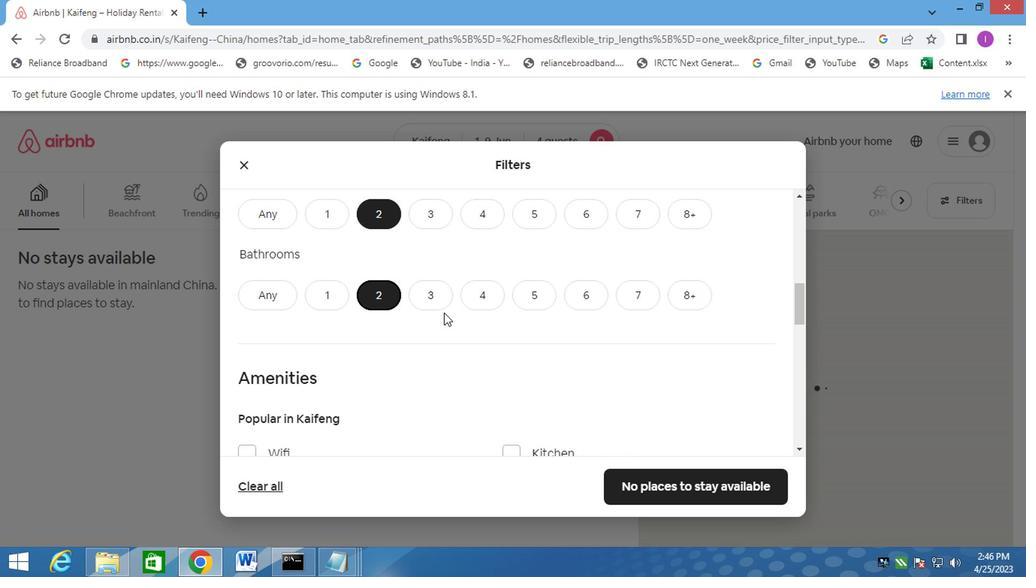 
Action: Mouse scrolled (443, 312) with delta (0, -1)
Screenshot: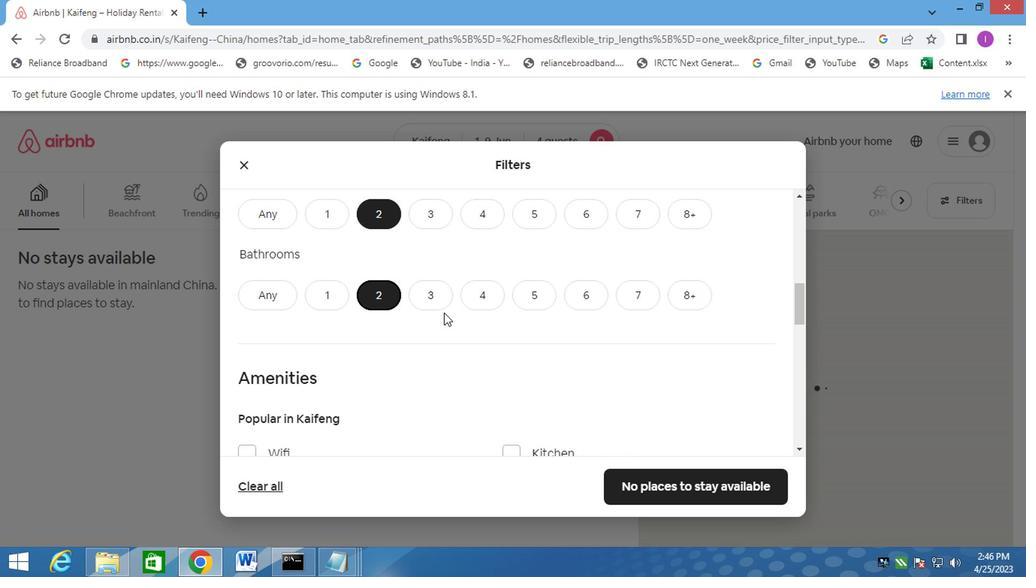 
Action: Mouse moved to (443, 314)
Screenshot: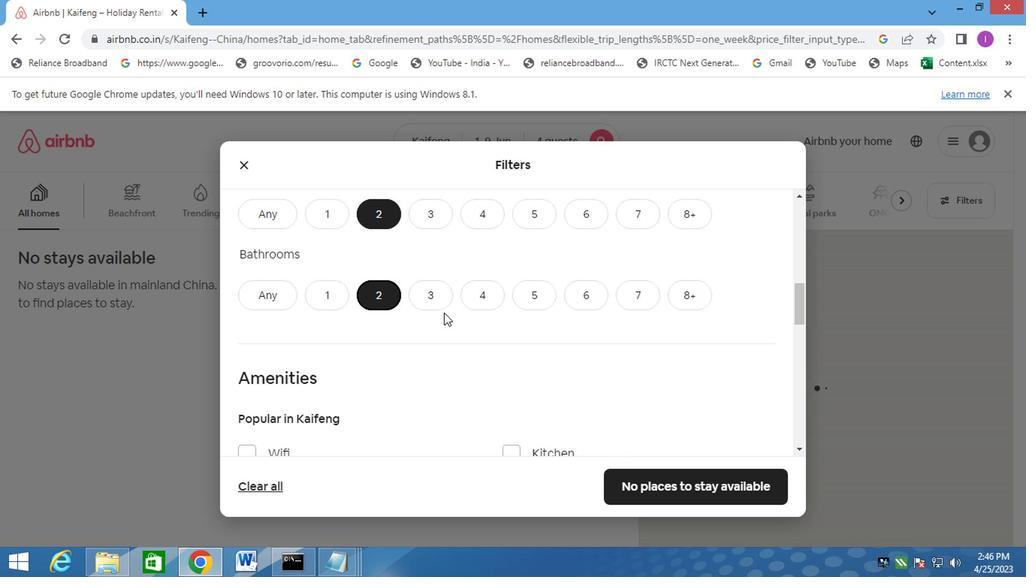 
Action: Mouse scrolled (443, 313) with delta (0, 0)
Screenshot: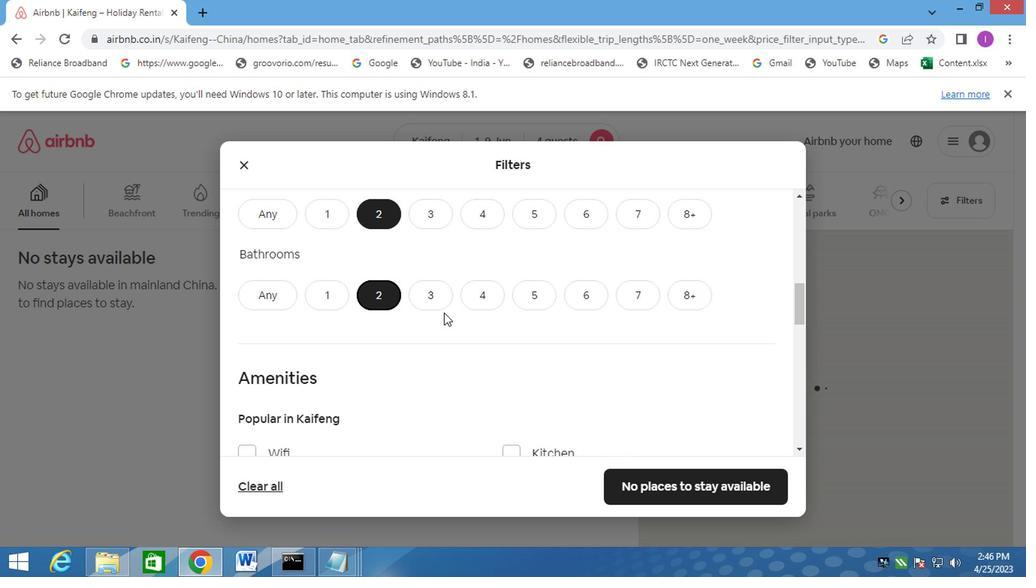 
Action: Mouse moved to (445, 316)
Screenshot: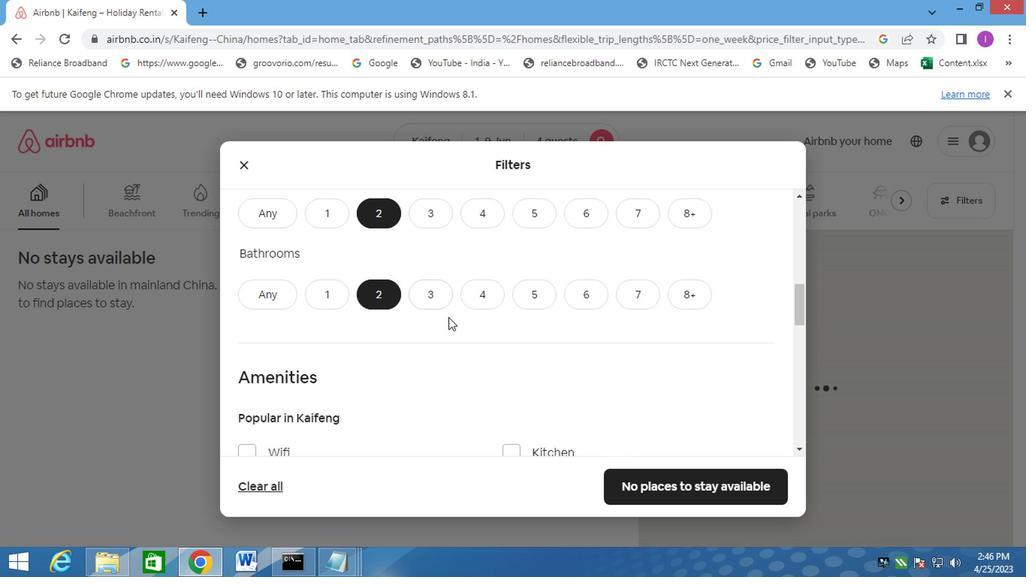 
Action: Mouse scrolled (445, 316) with delta (0, 0)
Screenshot: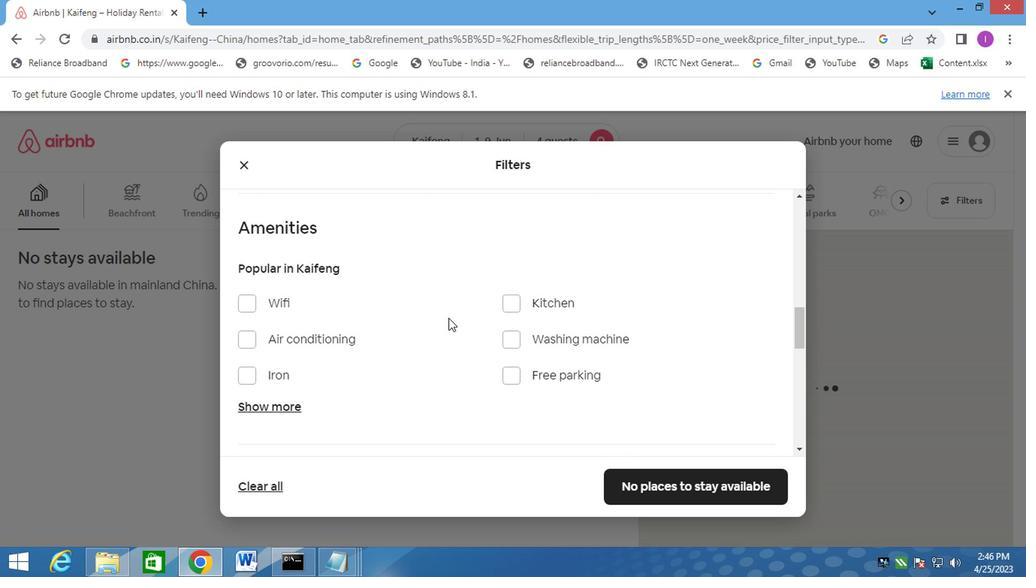 
Action: Mouse moved to (445, 317)
Screenshot: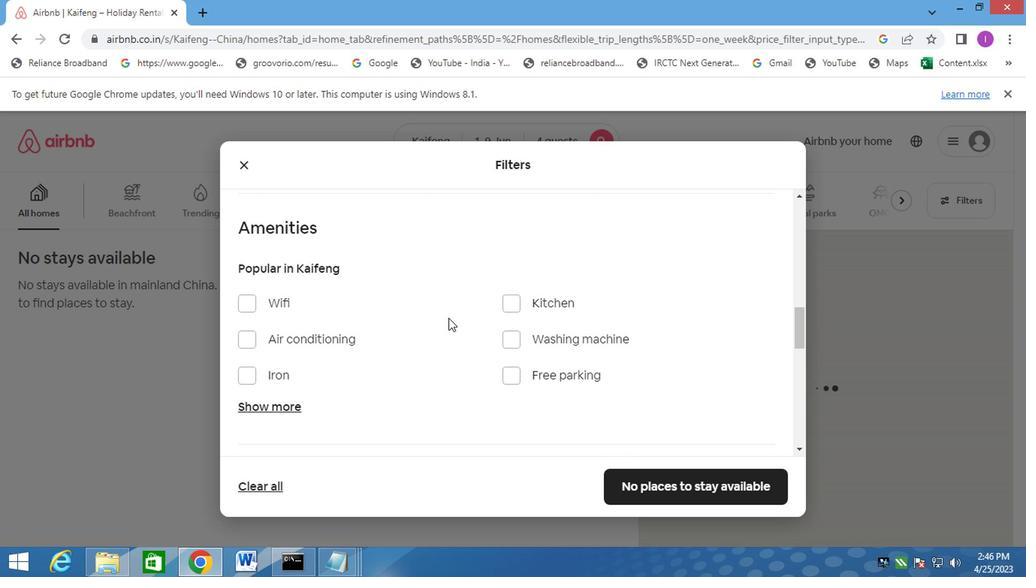
Action: Mouse scrolled (445, 316) with delta (0, -1)
Screenshot: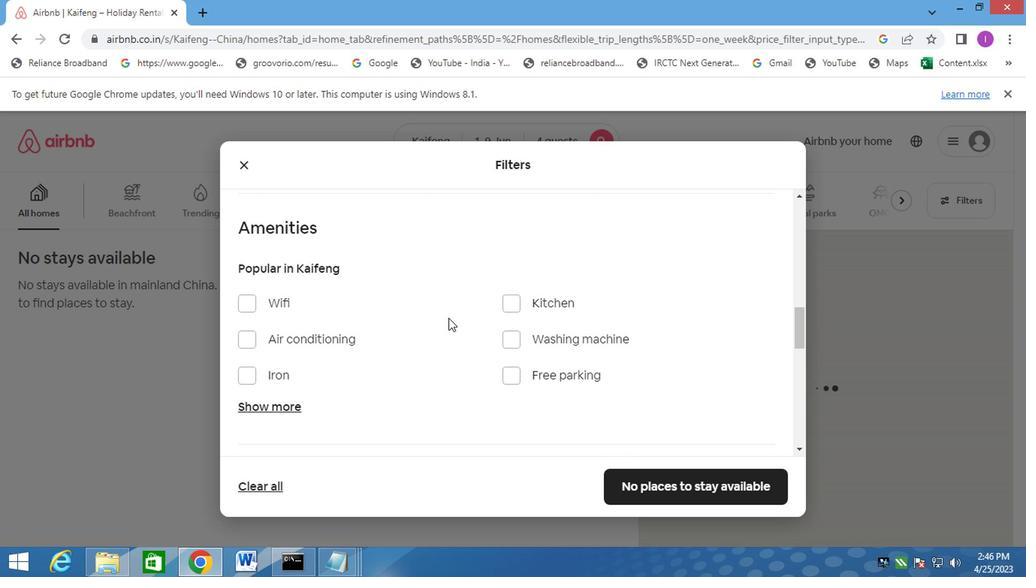 
Action: Mouse moved to (446, 318)
Screenshot: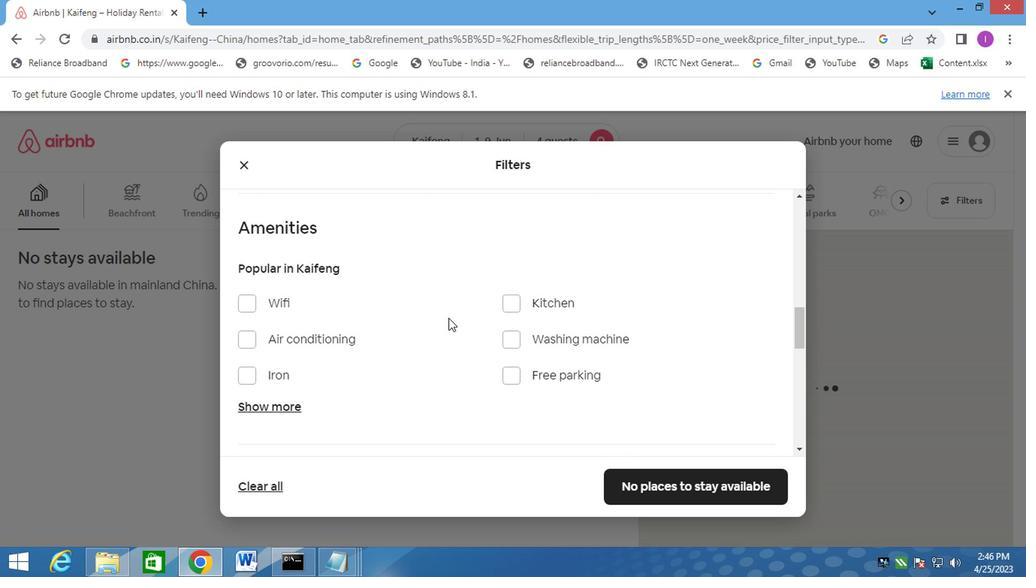
Action: Mouse scrolled (446, 317) with delta (0, 0)
Screenshot: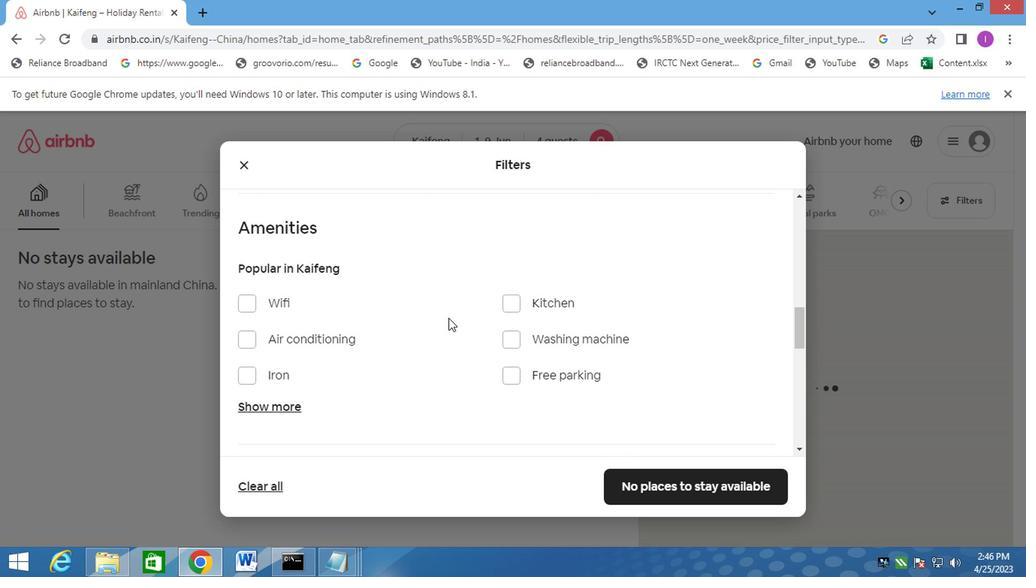 
Action: Mouse moved to (446, 318)
Screenshot: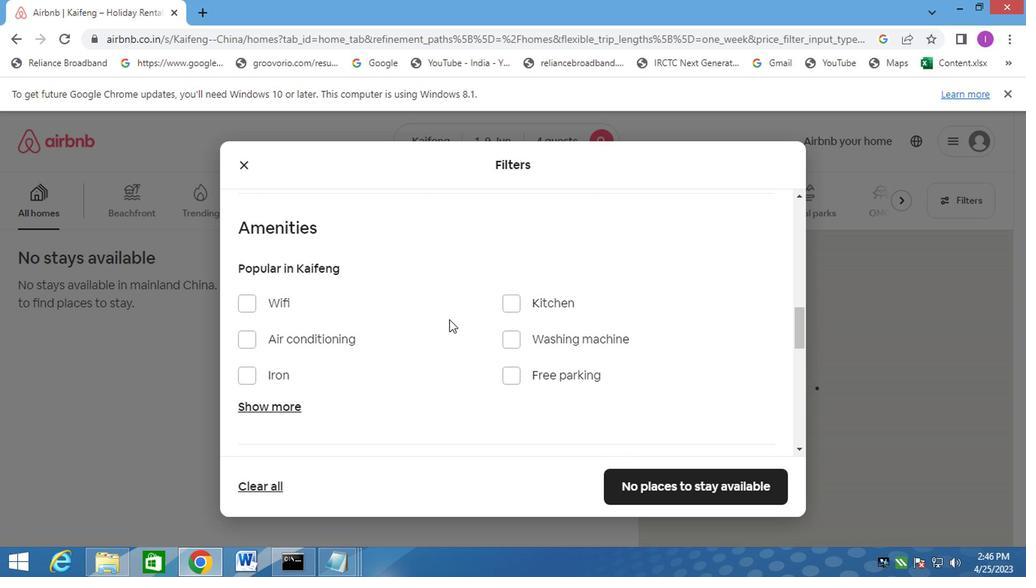 
Action: Mouse scrolled (446, 318) with delta (0, 0)
Screenshot: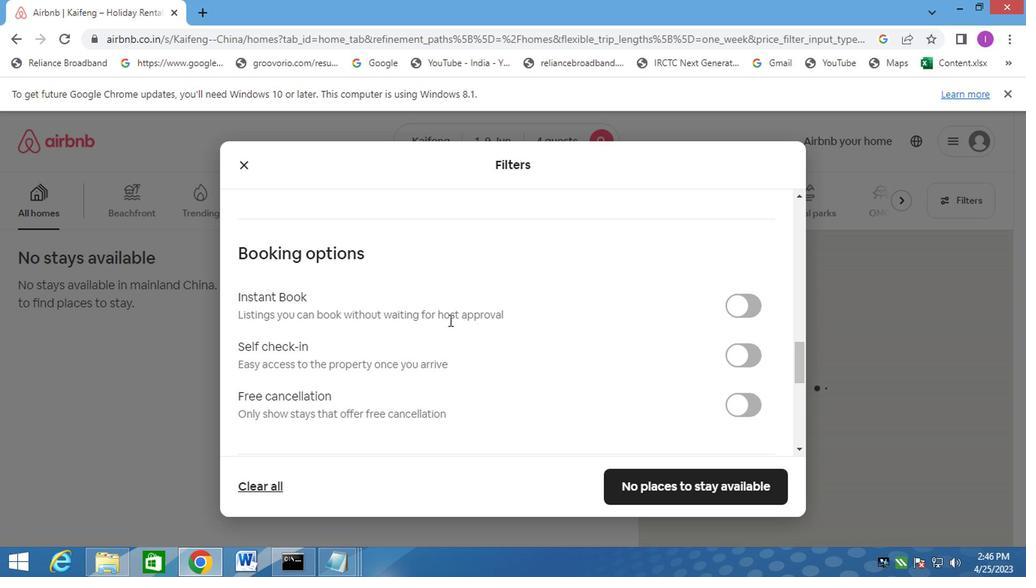 
Action: Mouse moved to (746, 279)
Screenshot: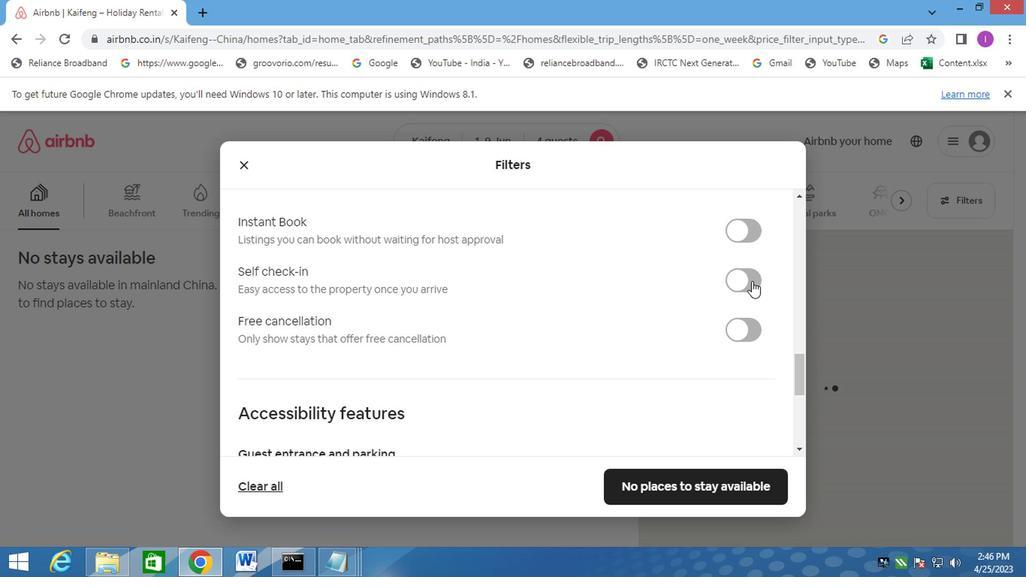 
Action: Mouse pressed left at (746, 279)
Screenshot: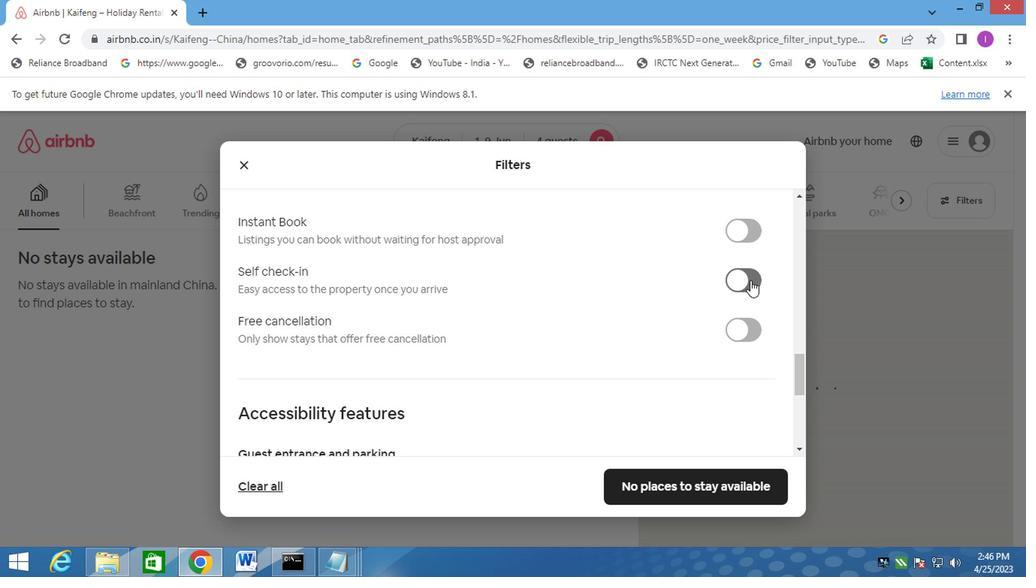 
Action: Mouse moved to (478, 385)
Screenshot: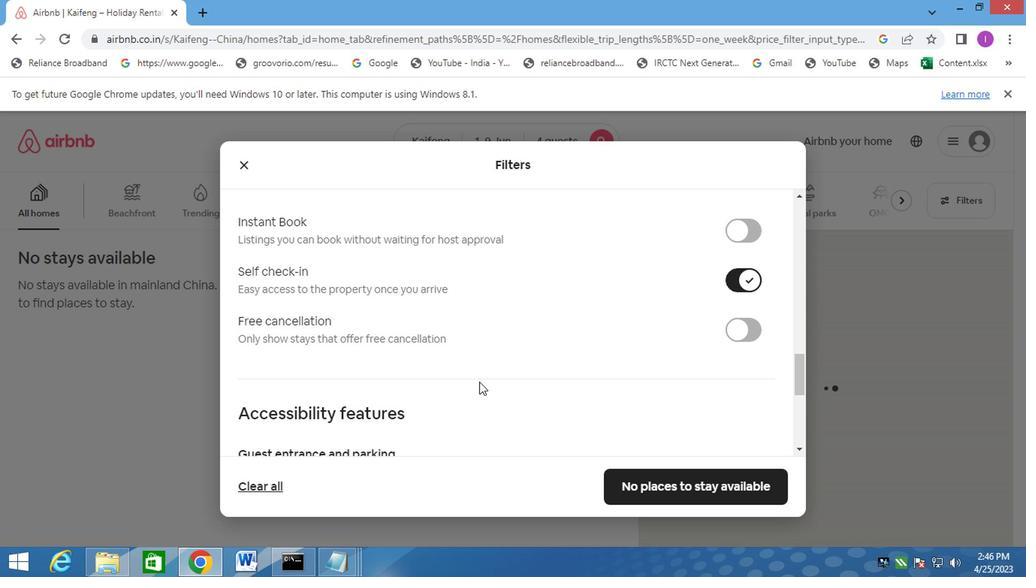 
Action: Mouse scrolled (478, 384) with delta (0, -1)
Screenshot: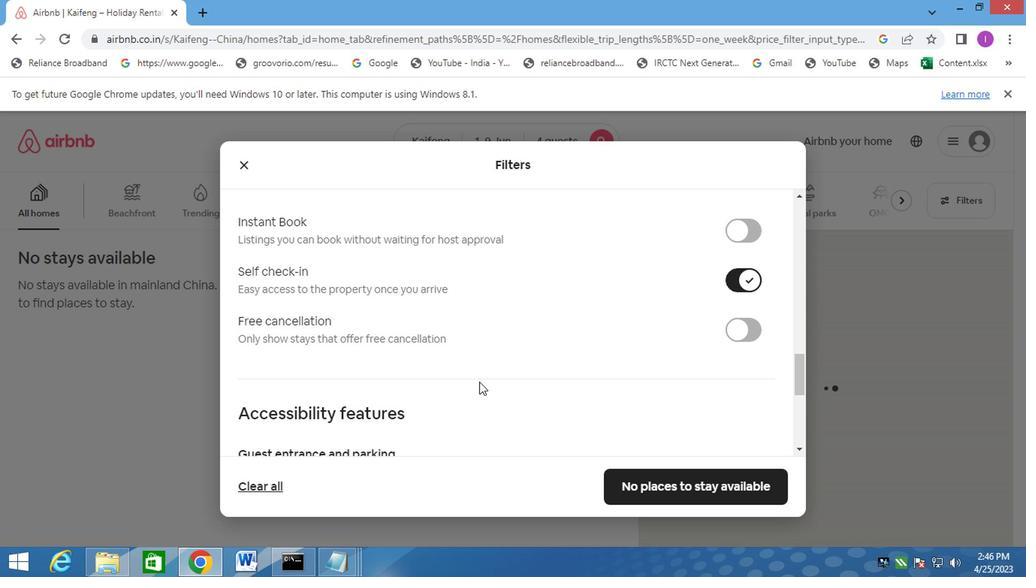 
Action: Mouse moved to (484, 382)
Screenshot: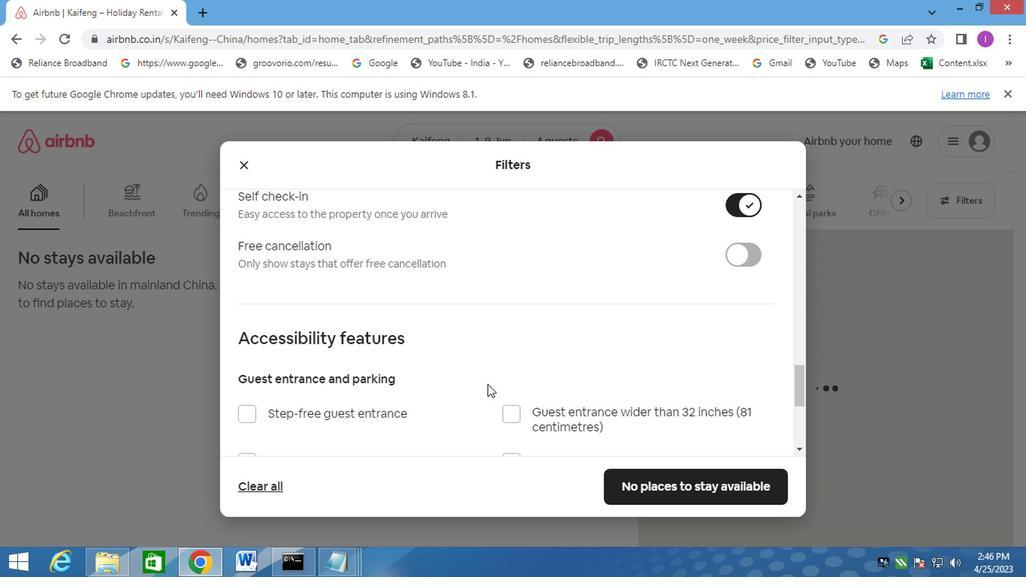 
Action: Mouse scrolled (484, 381) with delta (0, 0)
Screenshot: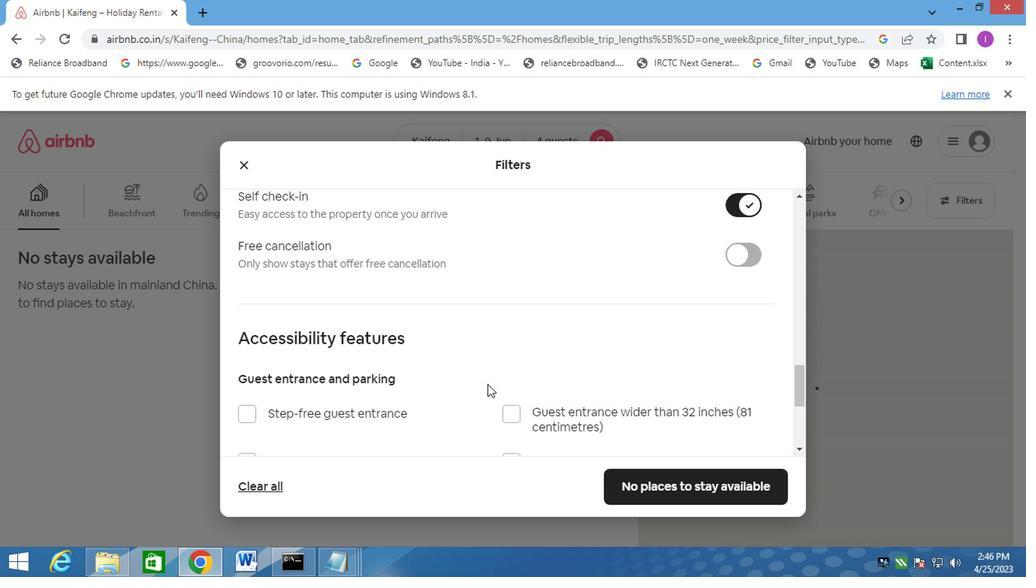 
Action: Mouse scrolled (484, 381) with delta (0, 0)
Screenshot: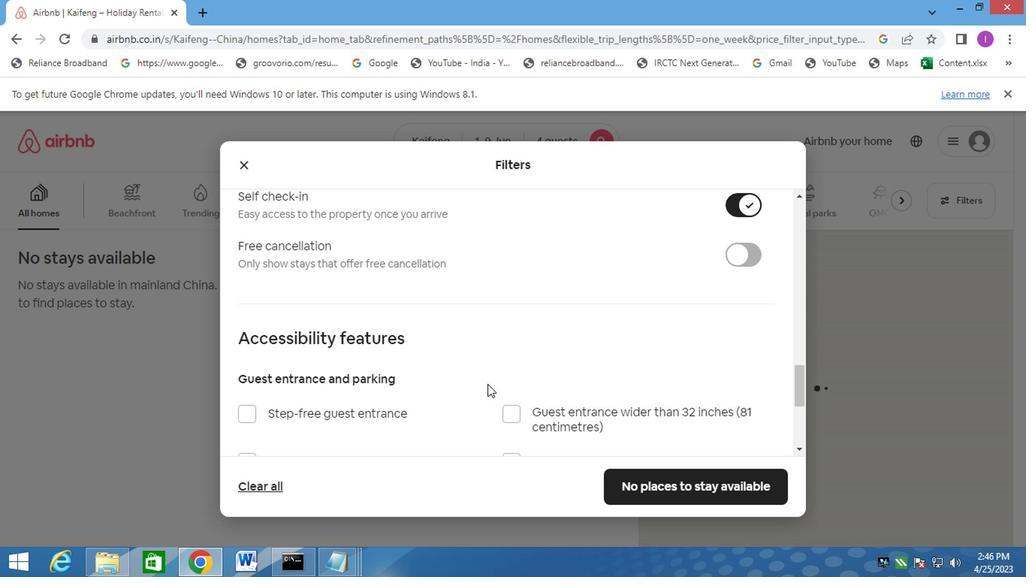 
Action: Mouse scrolled (484, 381) with delta (0, 0)
Screenshot: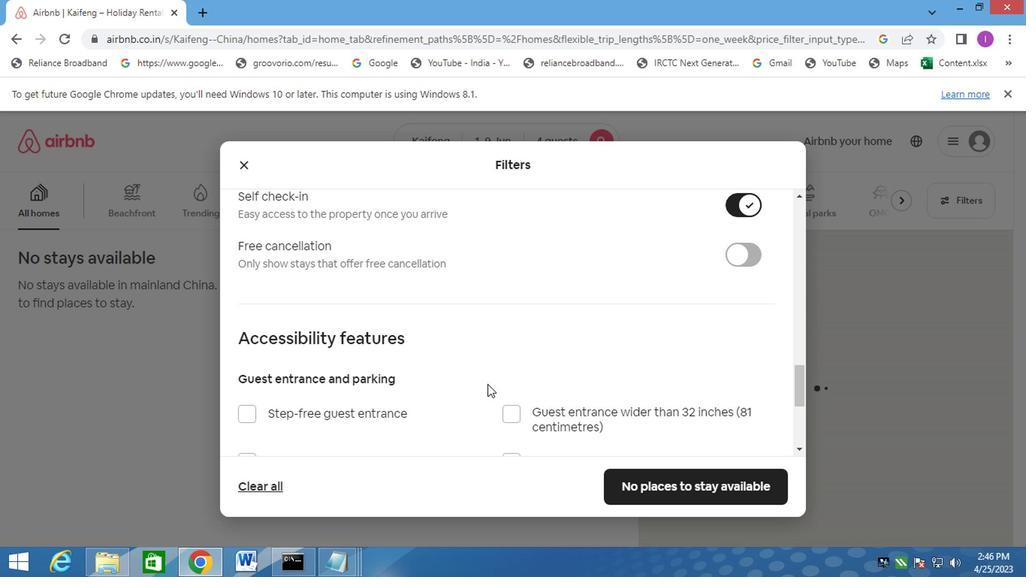 
Action: Mouse moved to (488, 376)
Screenshot: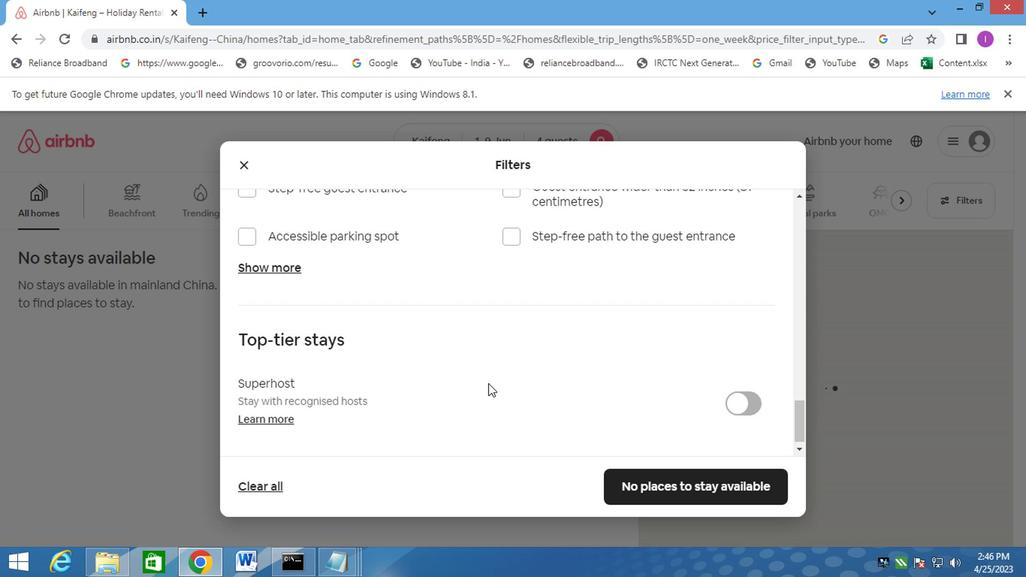 
Action: Mouse scrolled (488, 376) with delta (0, 0)
Screenshot: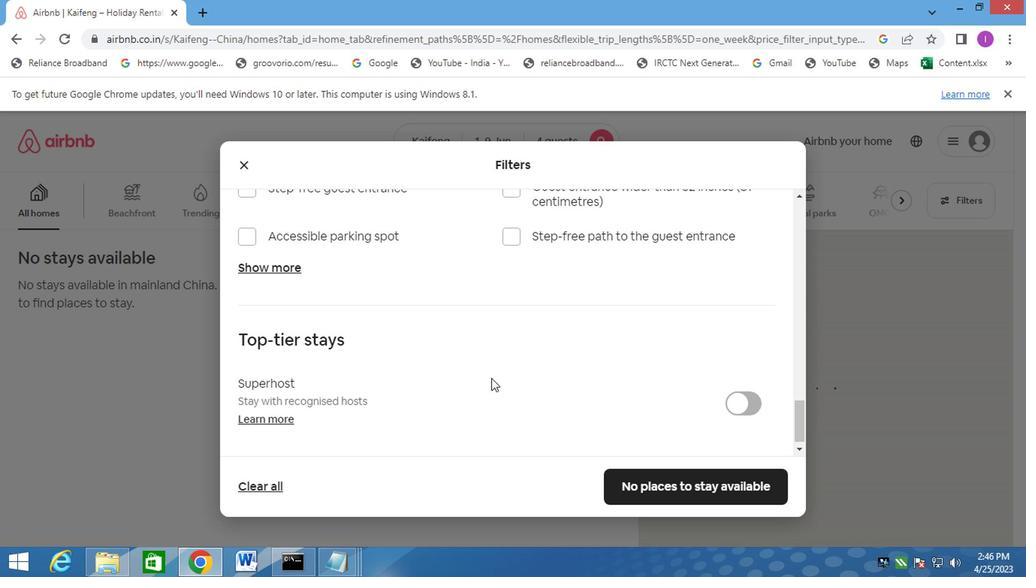 
Action: Mouse moved to (488, 376)
Screenshot: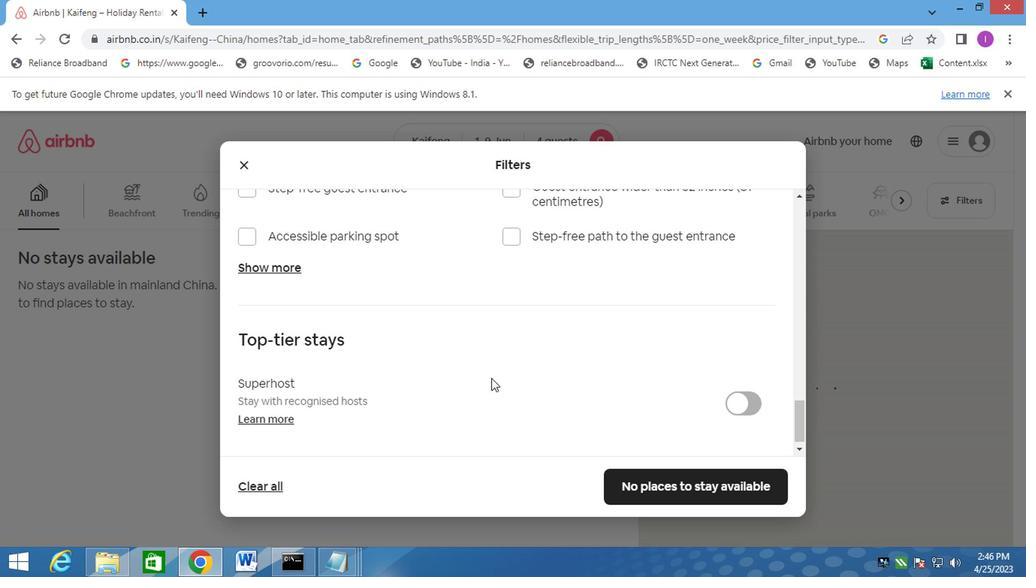 
Action: Mouse scrolled (488, 374) with delta (0, -1)
Screenshot: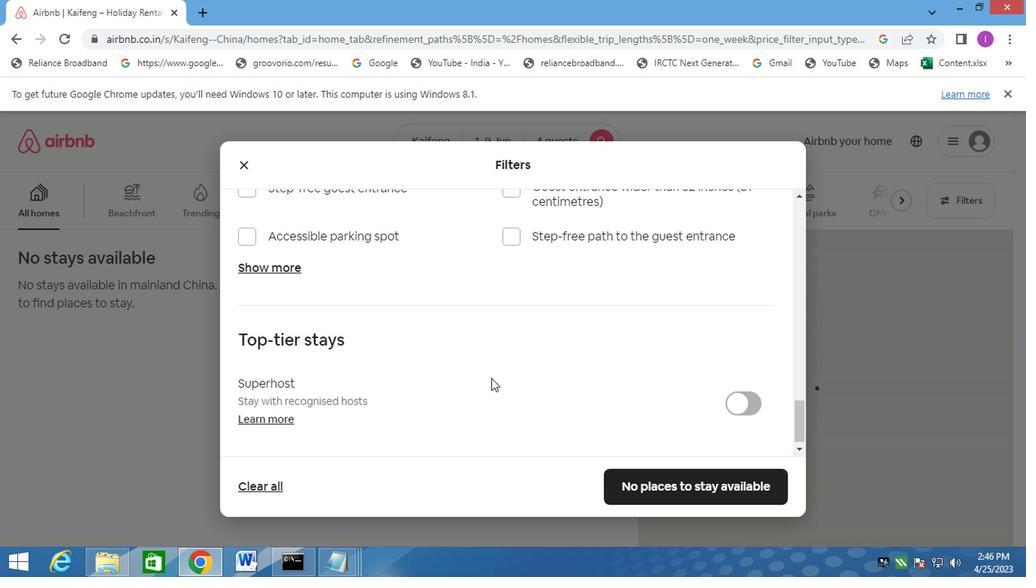
Action: Mouse scrolled (488, 374) with delta (0, -1)
Screenshot: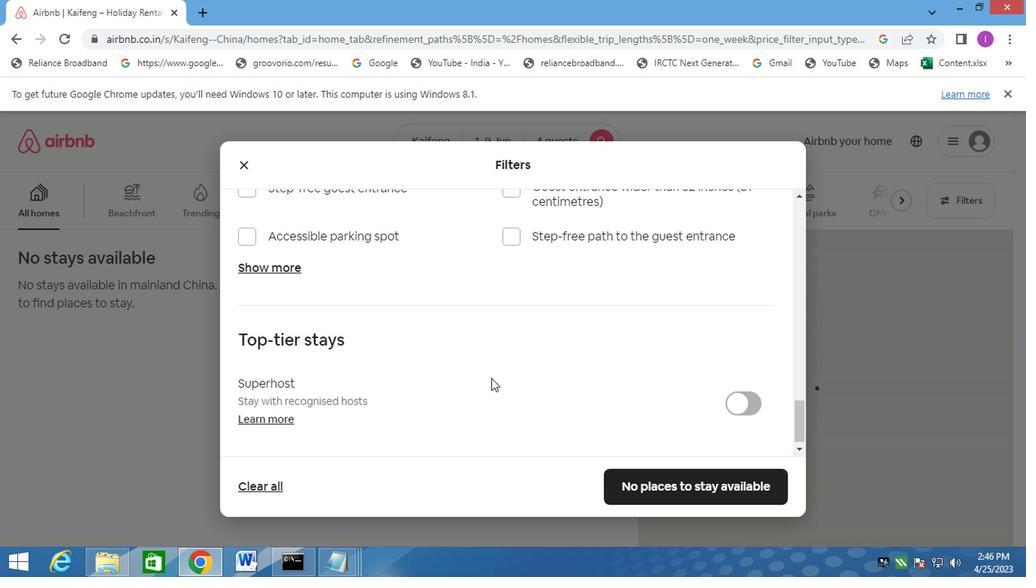 
Action: Mouse scrolled (488, 374) with delta (0, -1)
Screenshot: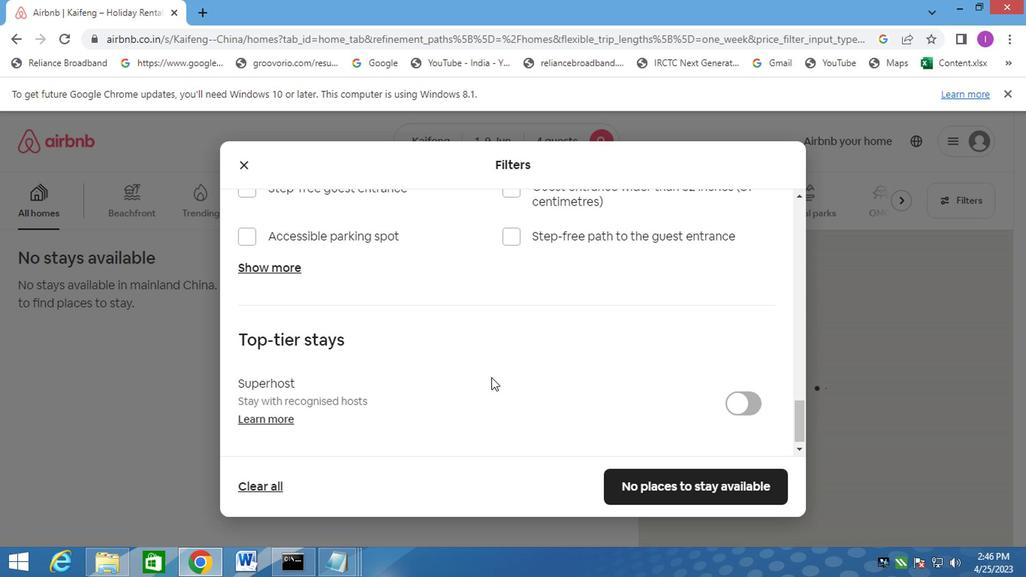 
Action: Mouse moved to (495, 371)
Screenshot: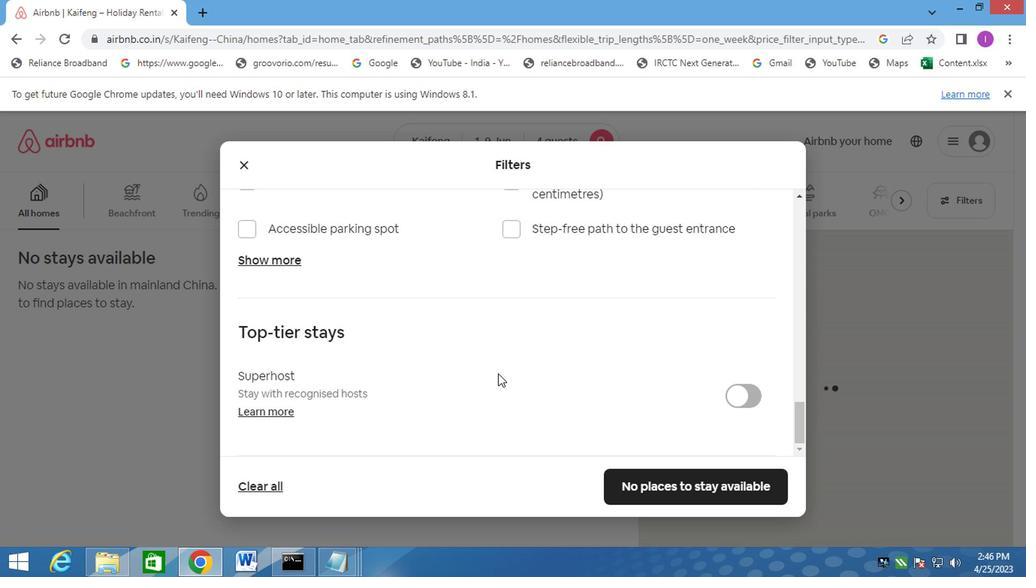 
Action: Mouse scrolled (495, 370) with delta (0, 0)
Screenshot: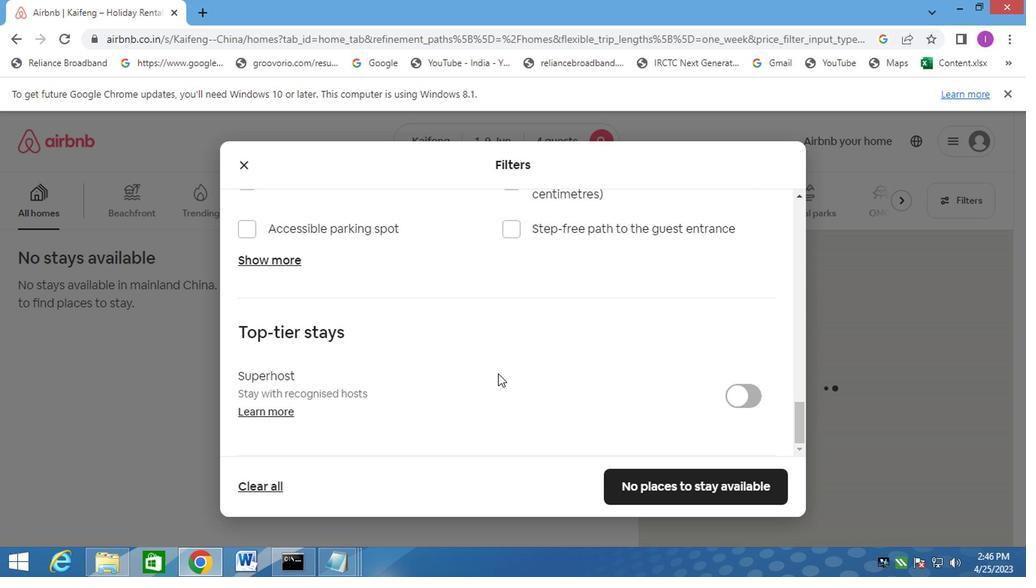 
Action: Mouse moved to (505, 376)
Screenshot: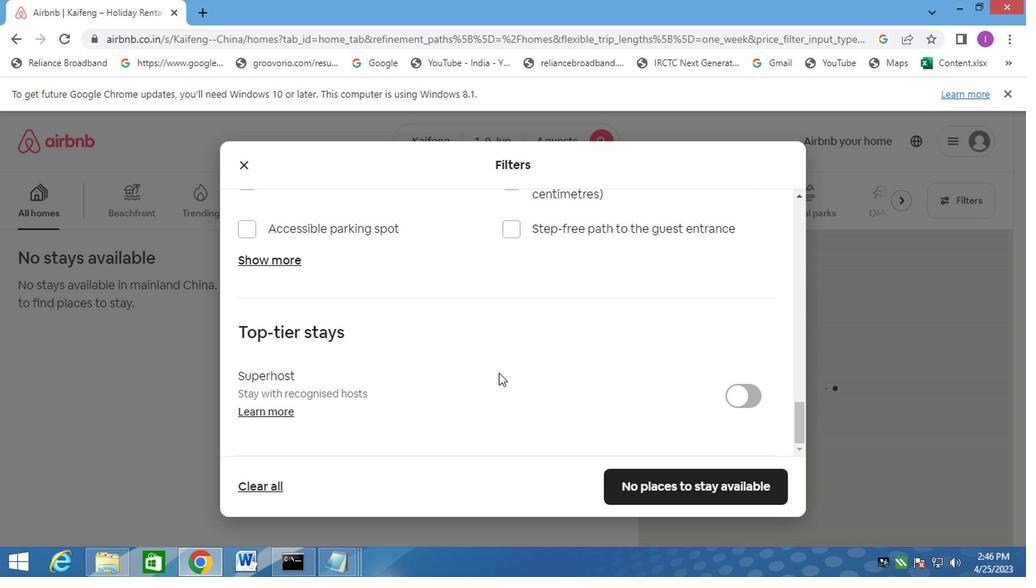 
Action: Mouse scrolled (505, 374) with delta (0, -1)
Screenshot: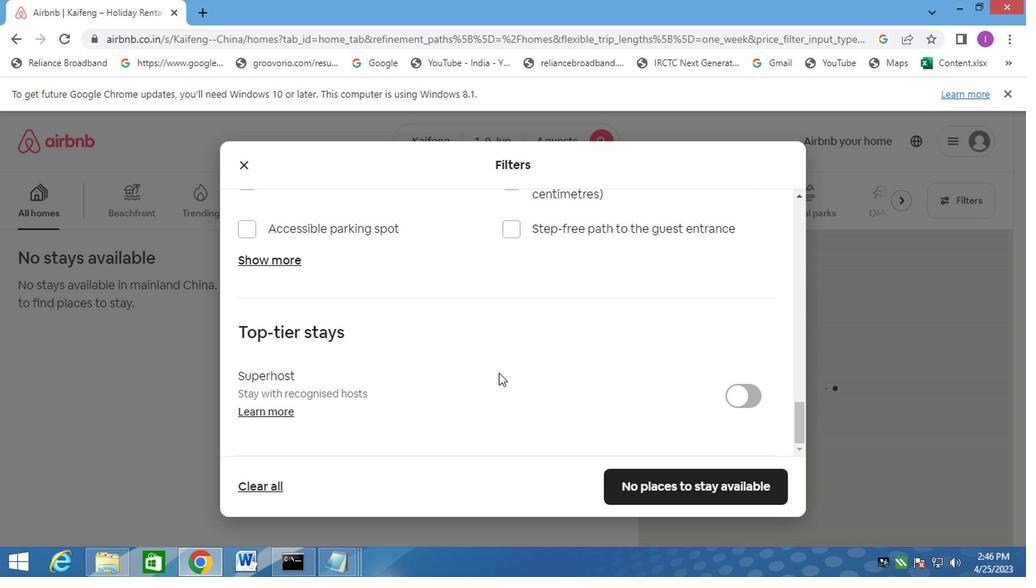 
Action: Mouse moved to (523, 382)
Screenshot: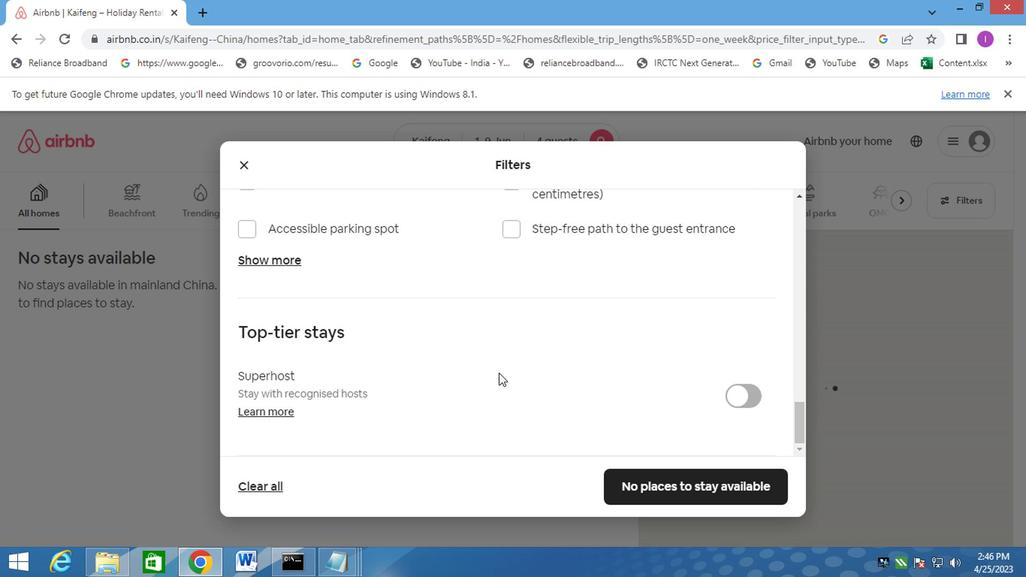
Action: Mouse scrolled (523, 381) with delta (0, 0)
Screenshot: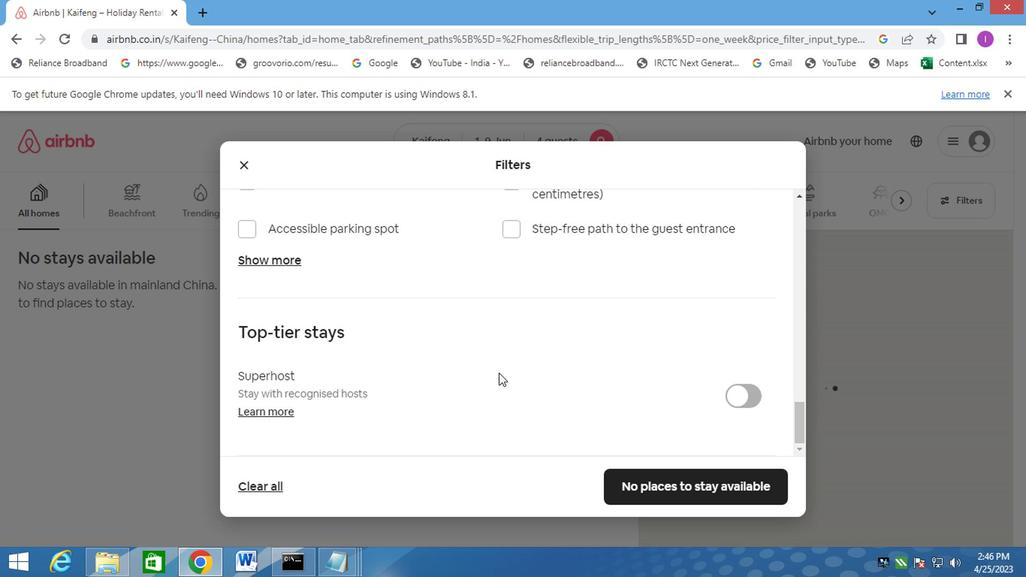 
Action: Mouse moved to (539, 386)
Screenshot: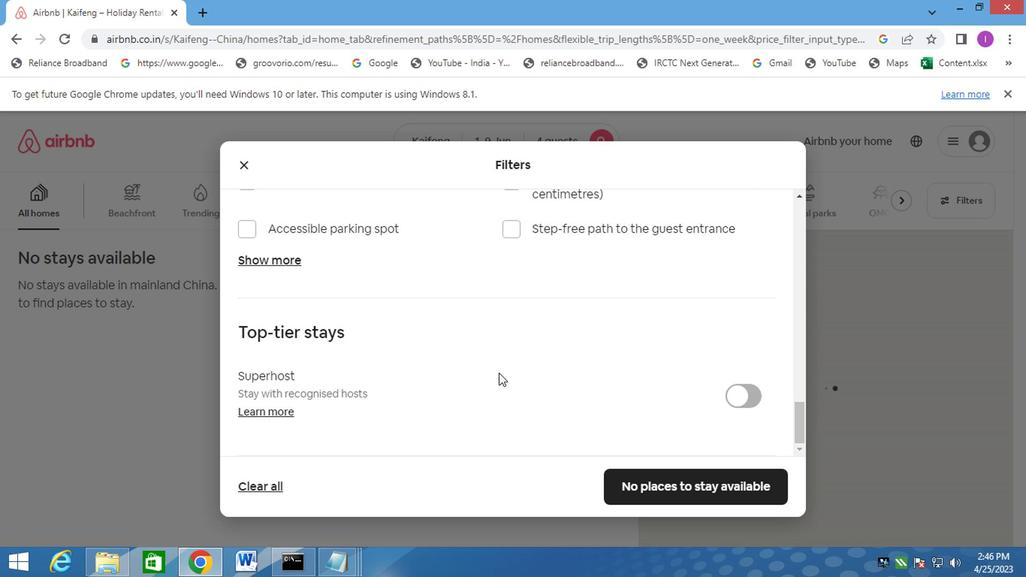 
Action: Mouse scrolled (539, 385) with delta (0, 0)
Screenshot: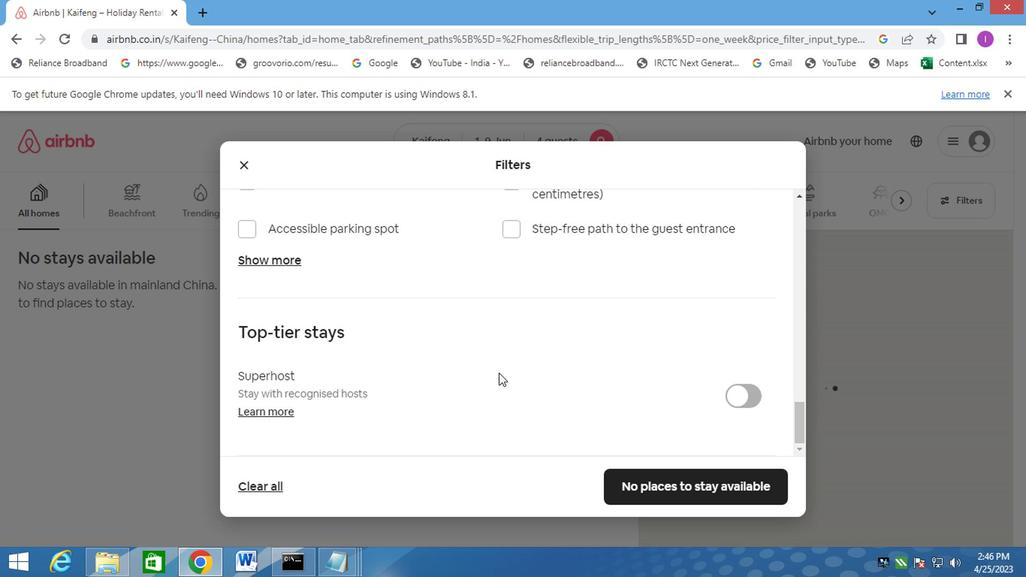 
Action: Mouse moved to (551, 389)
Screenshot: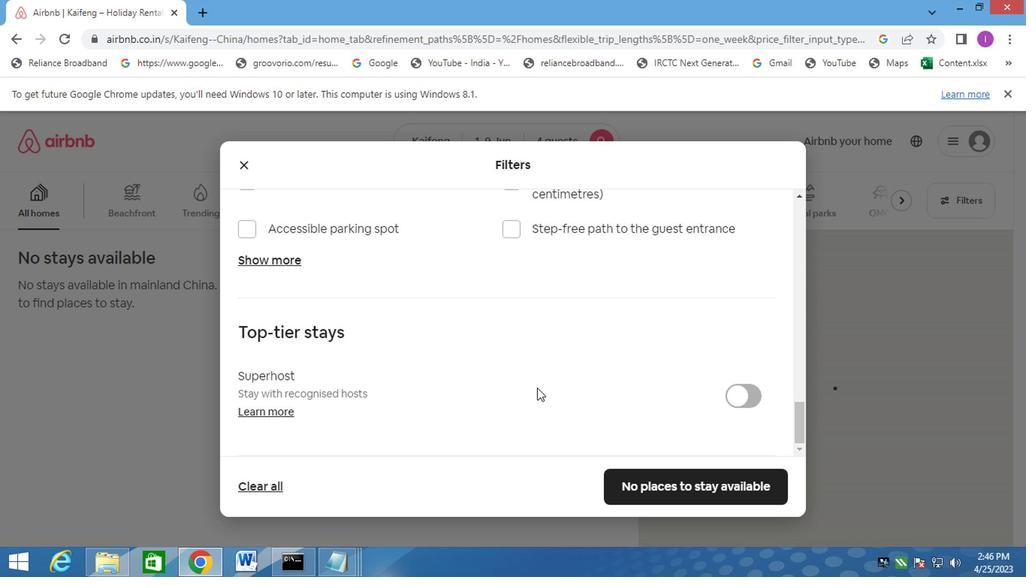 
Action: Mouse scrolled (551, 388) with delta (0, 0)
Screenshot: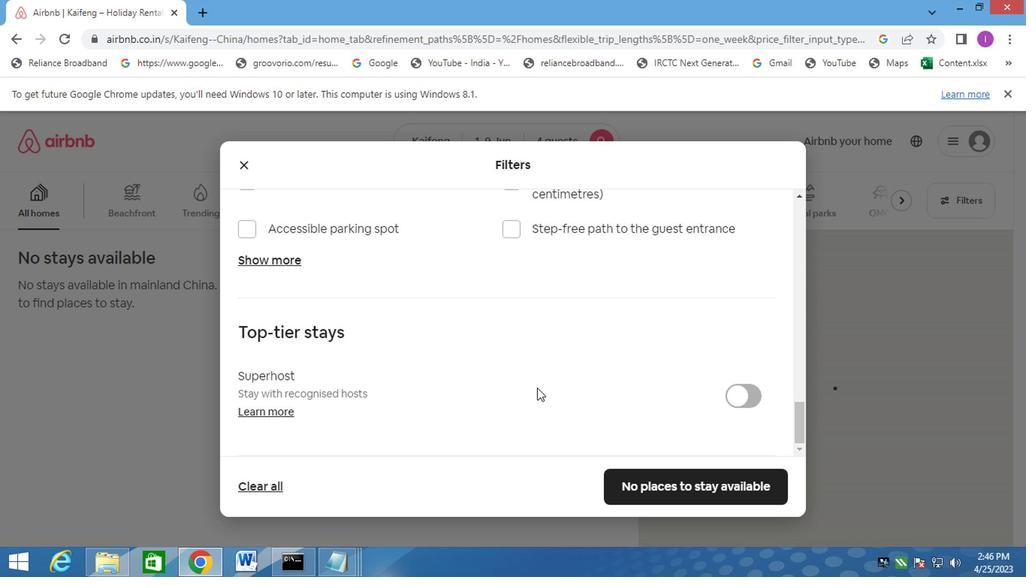 
Action: Mouse moved to (675, 477)
Screenshot: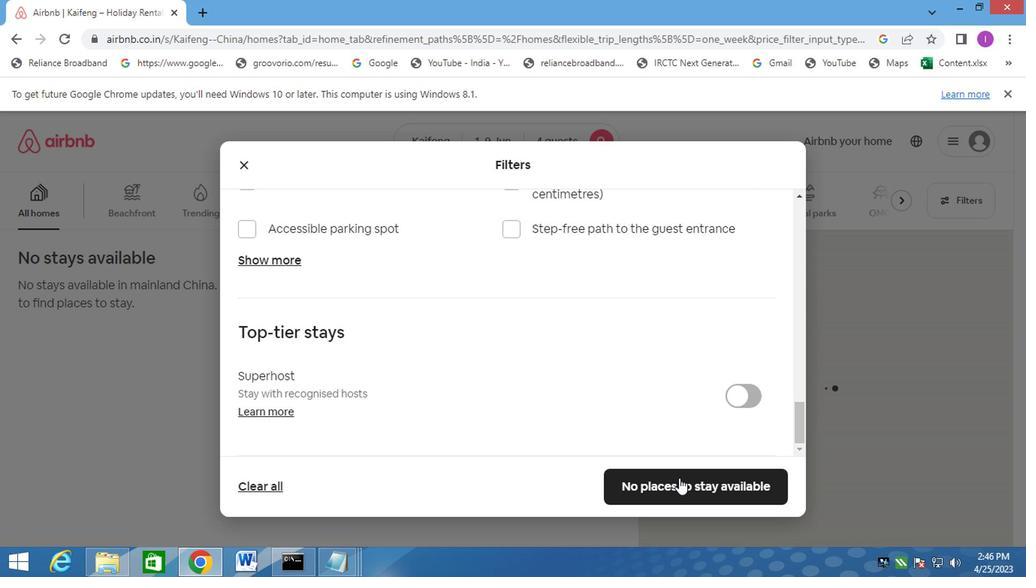 
Action: Mouse pressed left at (675, 477)
Screenshot: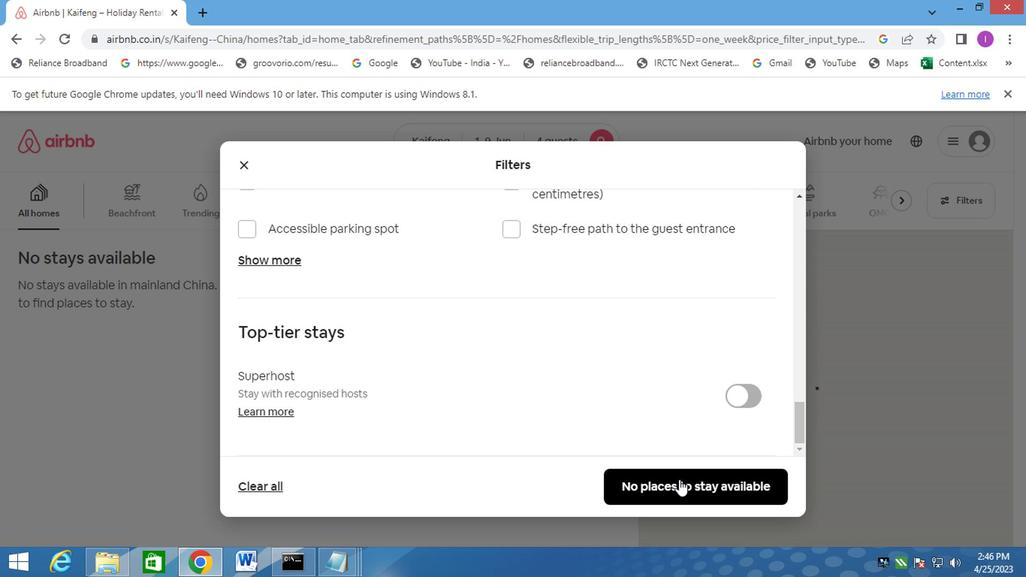 
Action: Mouse moved to (707, 466)
Screenshot: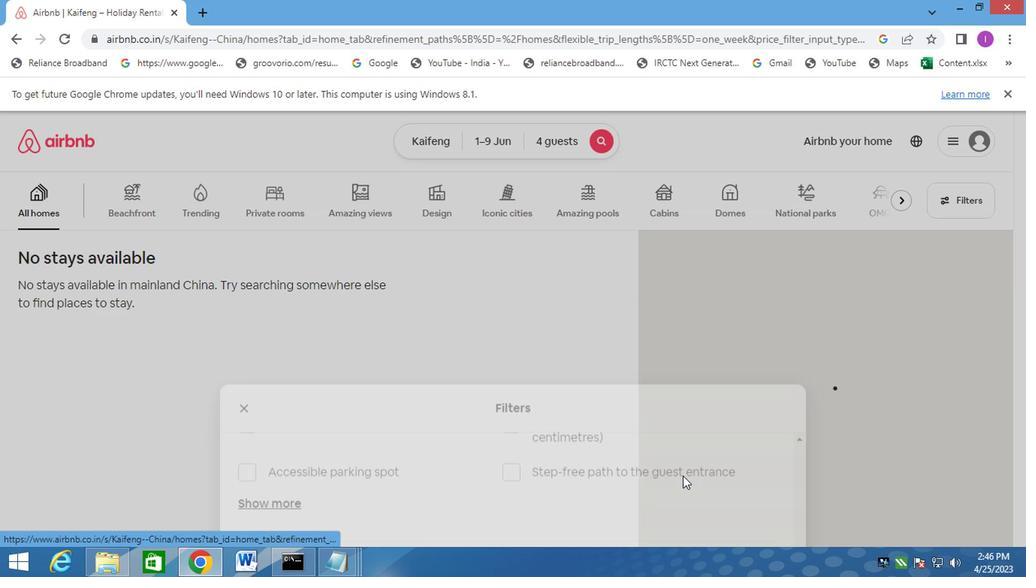 
